 Task: Find accommodation in Taishan, China, from 5th to 11th July for 2 guests, with a price range of ₹8000 to ₹16000, and select 'Entire place' with 'Self check-in' option.
Action: Mouse moved to (452, 88)
Screenshot: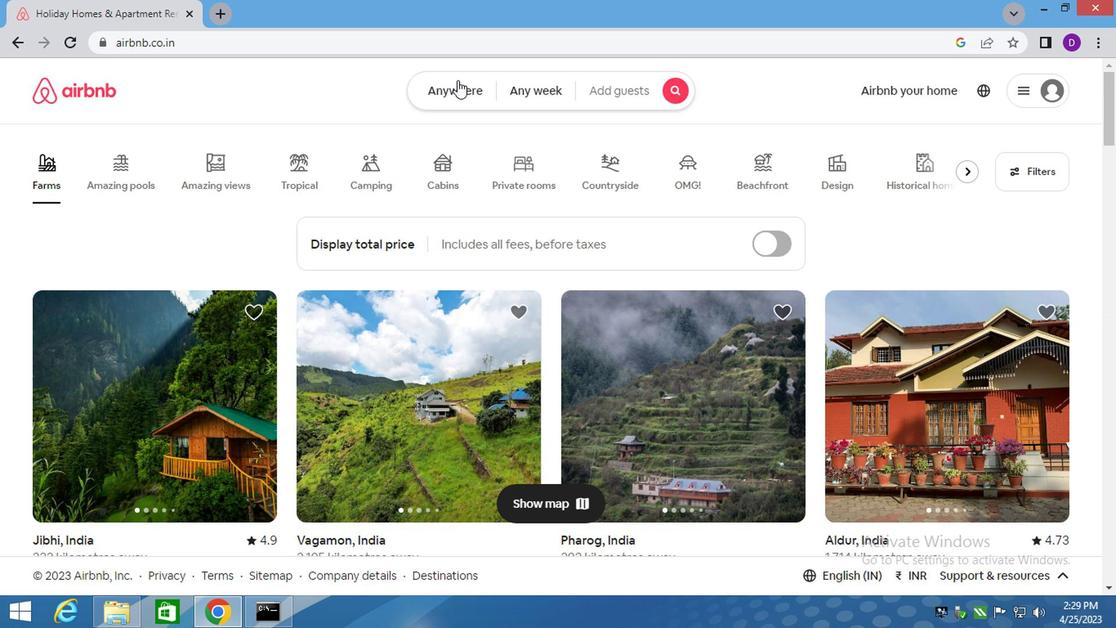 
Action: Mouse pressed left at (452, 88)
Screenshot: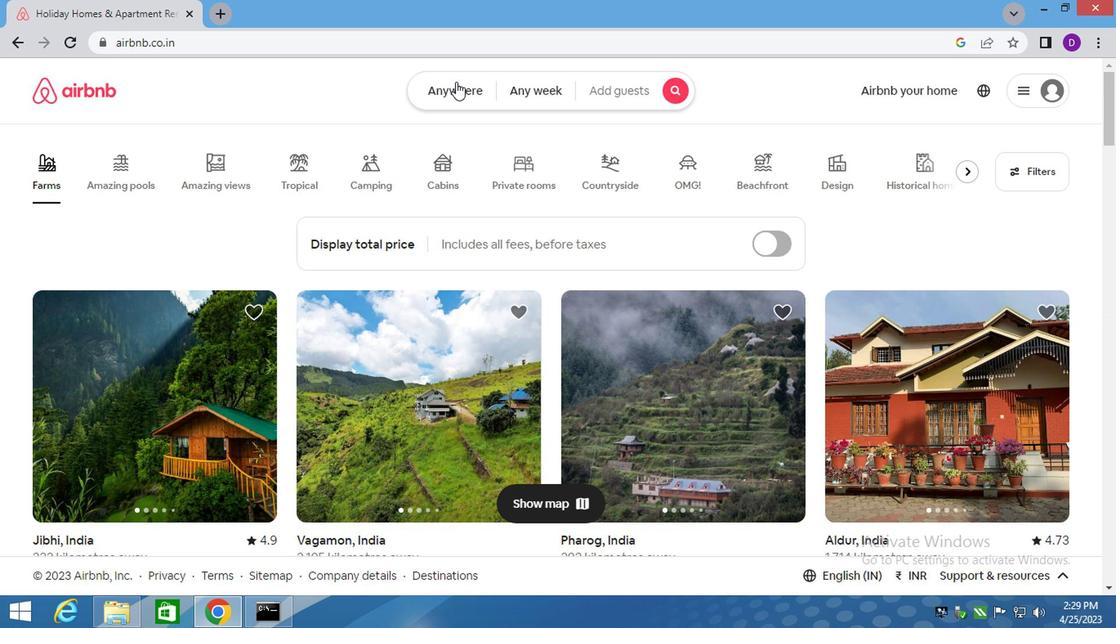 
Action: Mouse moved to (288, 156)
Screenshot: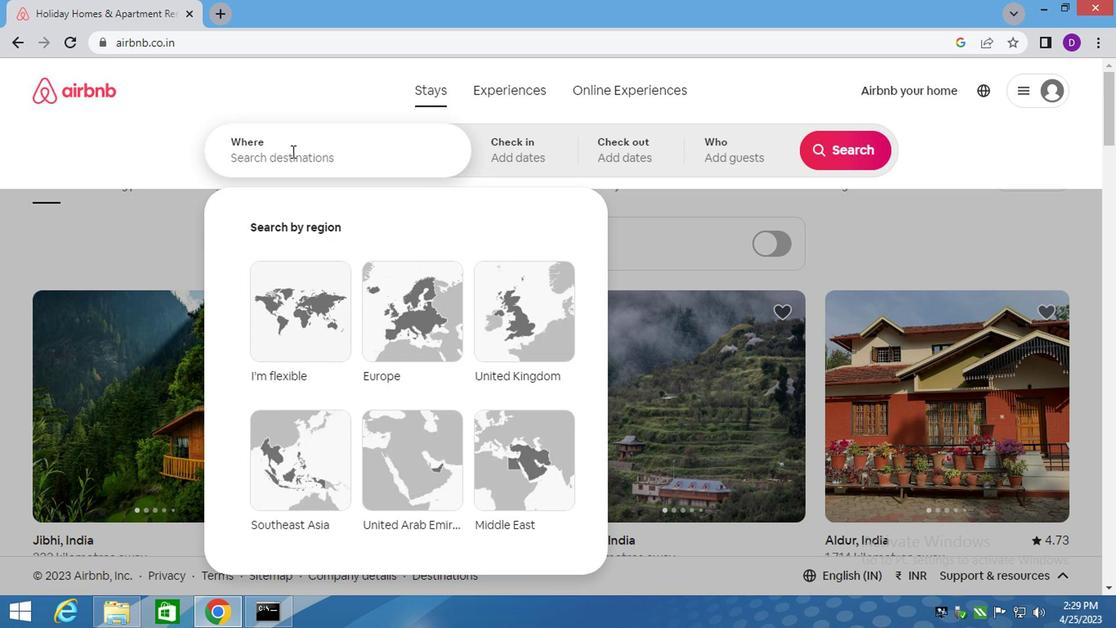 
Action: Mouse pressed left at (288, 156)
Screenshot: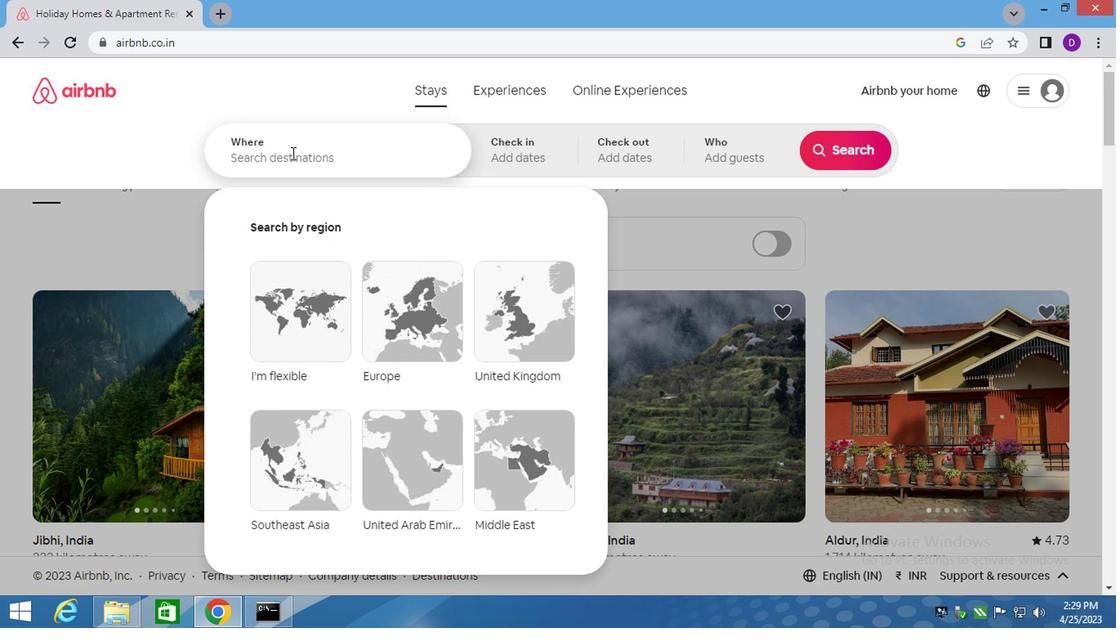 
Action: Mouse moved to (288, 157)
Screenshot: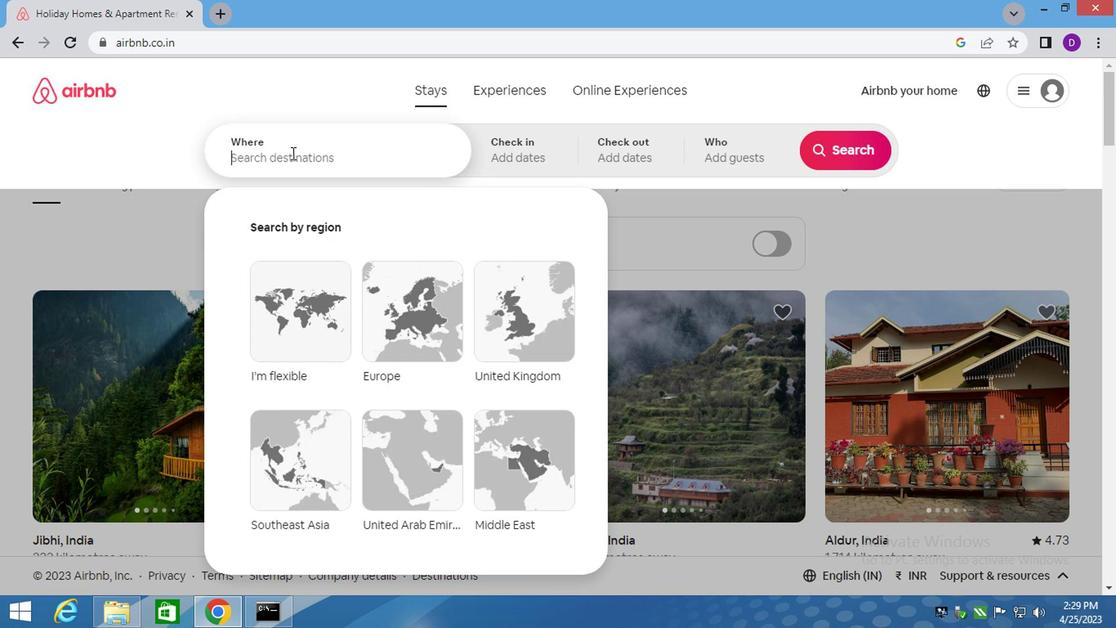 
Action: Key pressed <Key.shift>TAISHAN,<Key.space><Key.shift>CHINA<Key.enter>
Screenshot: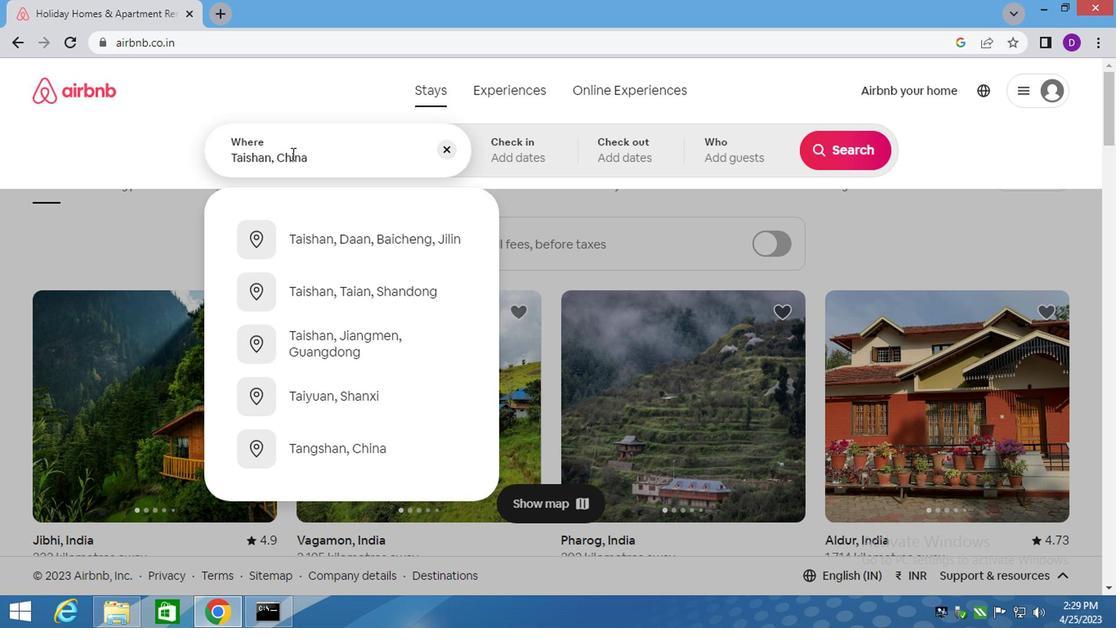 
Action: Mouse moved to (827, 283)
Screenshot: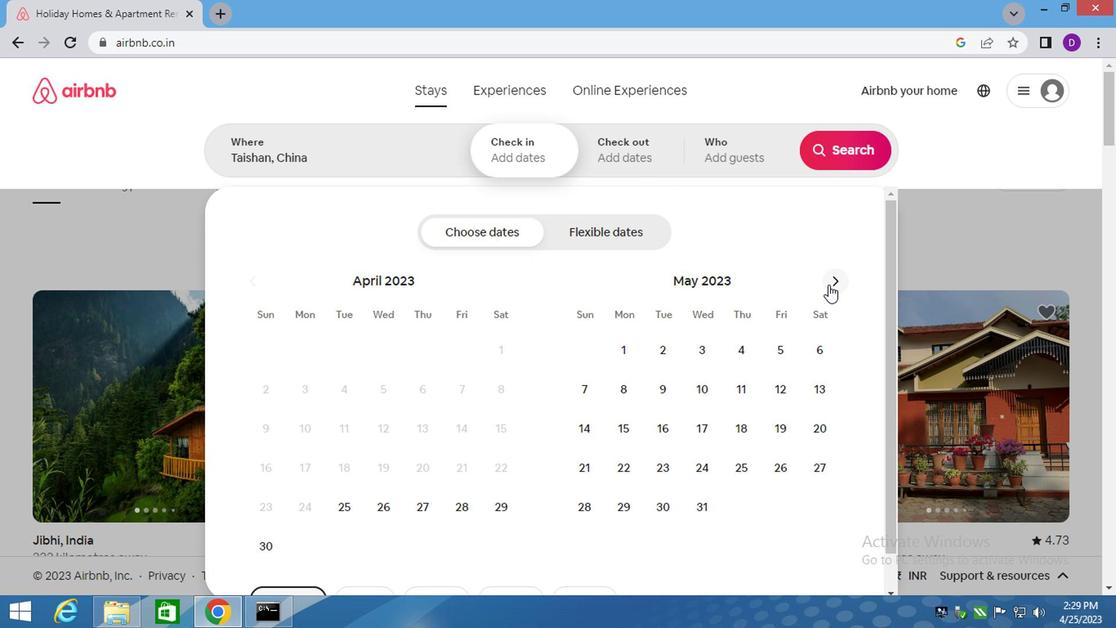 
Action: Mouse pressed left at (827, 283)
Screenshot: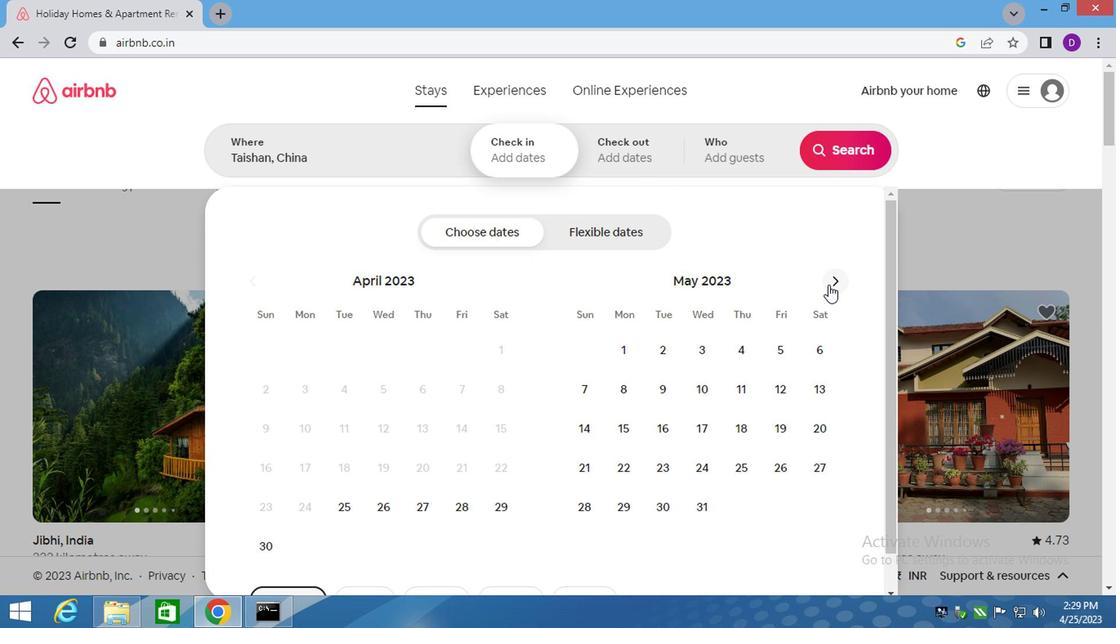 
Action: Mouse pressed left at (827, 283)
Screenshot: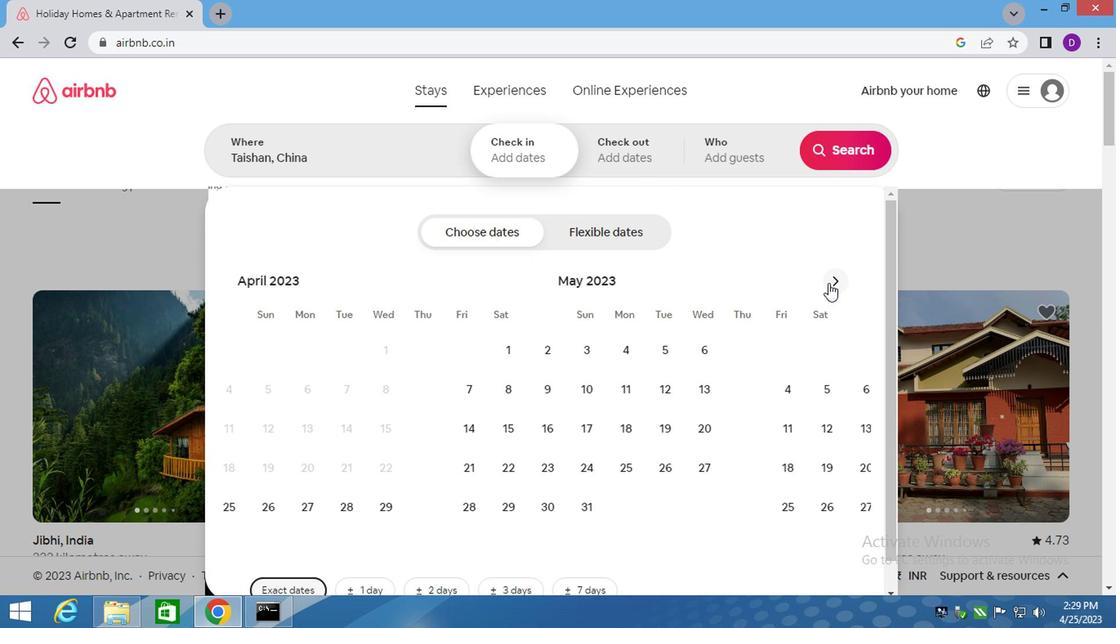 
Action: Mouse moved to (693, 386)
Screenshot: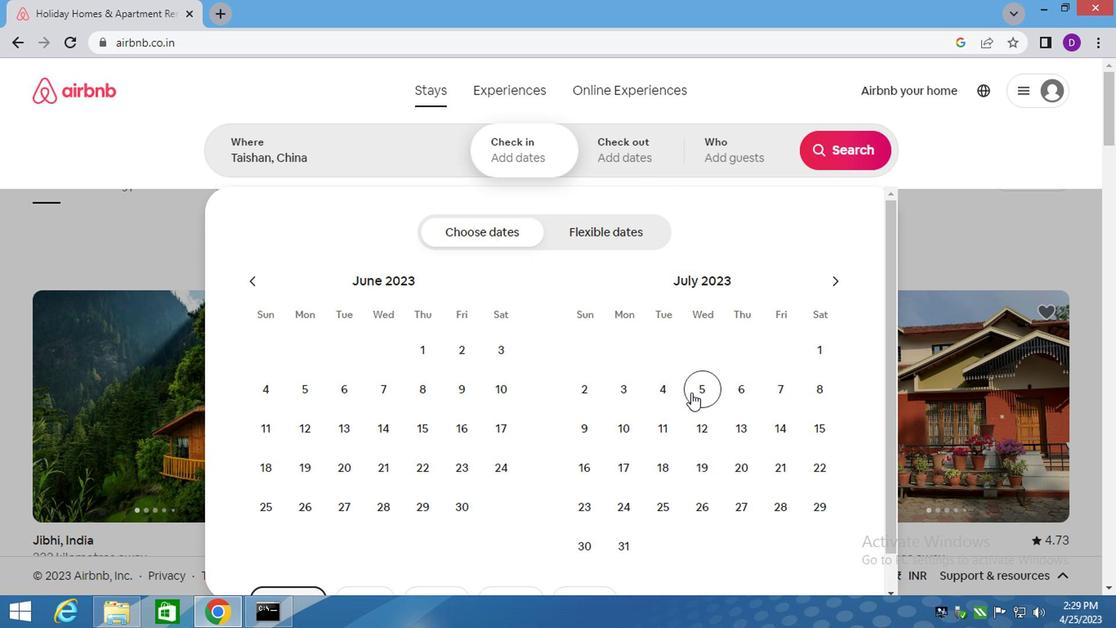 
Action: Mouse pressed left at (693, 386)
Screenshot: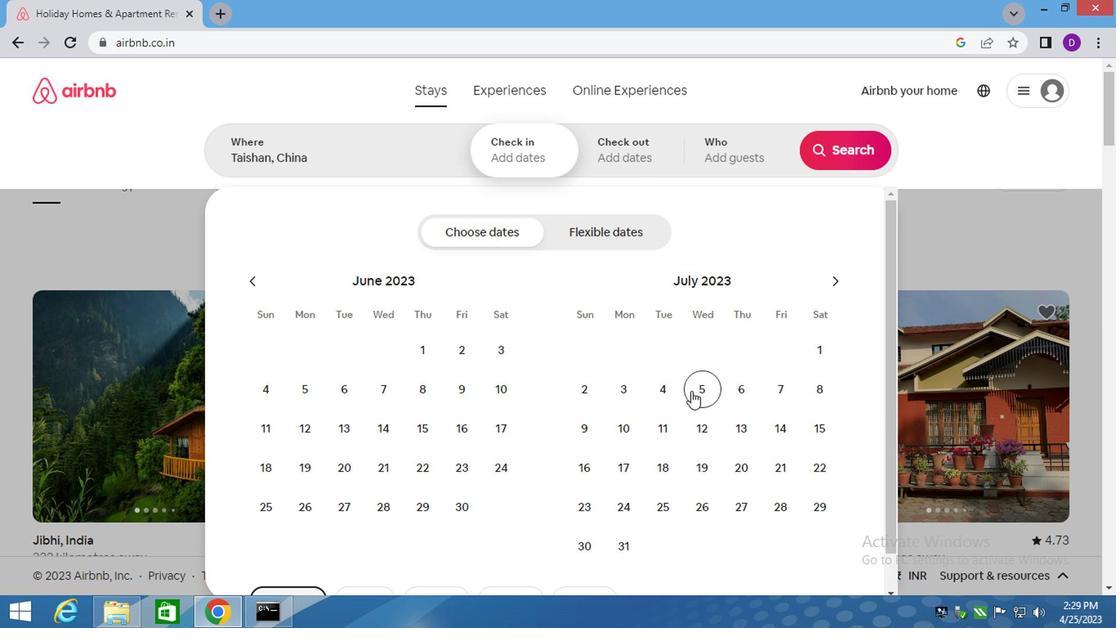 
Action: Mouse moved to (671, 416)
Screenshot: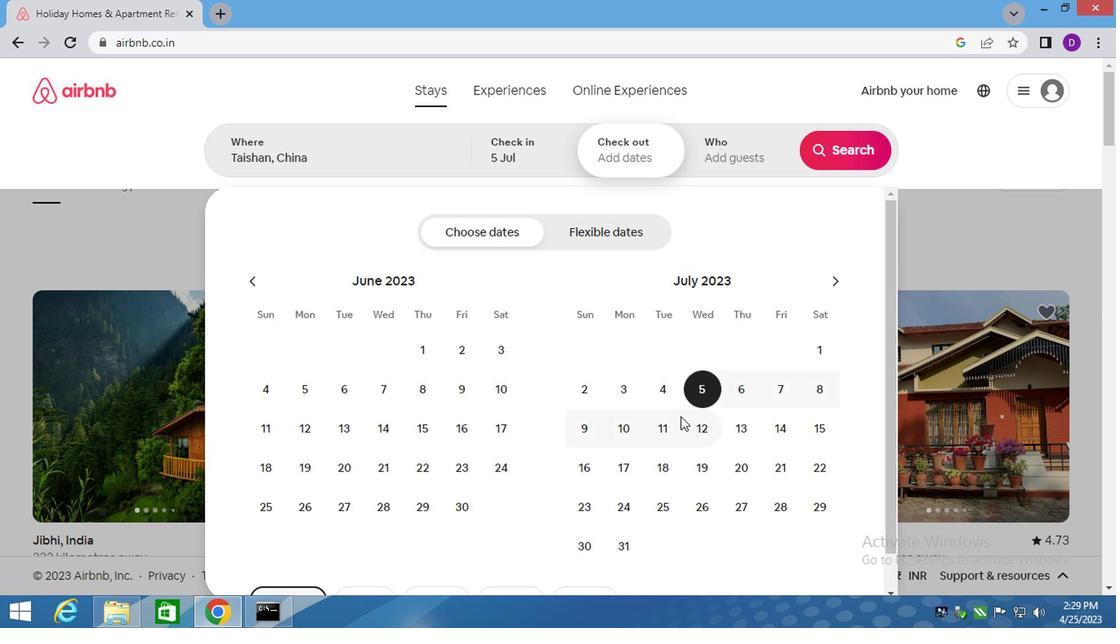 
Action: Mouse pressed left at (671, 416)
Screenshot: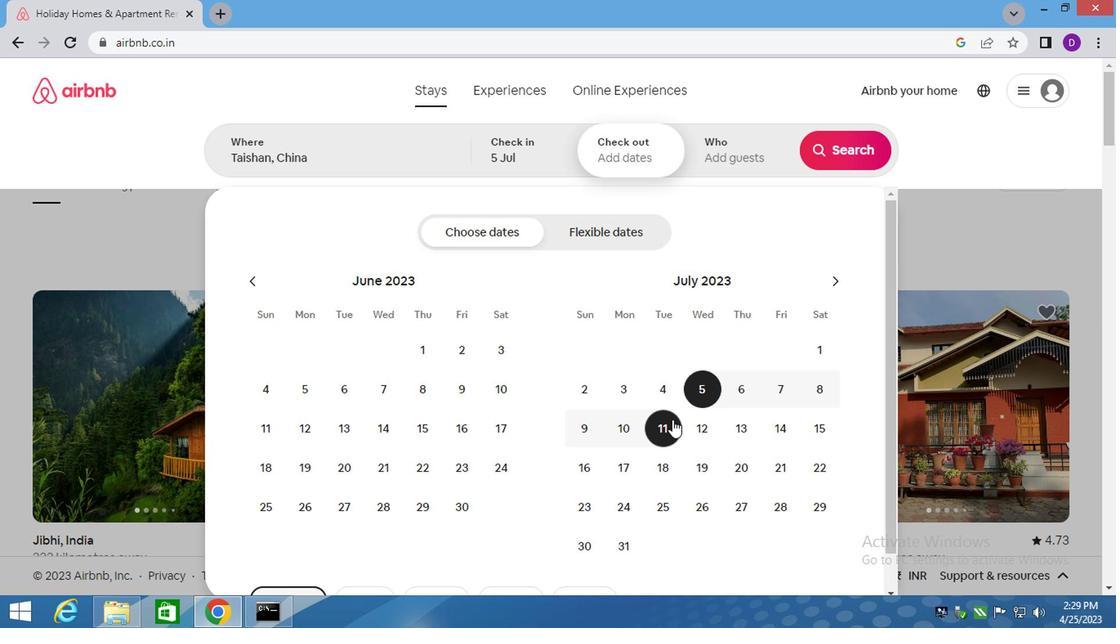 
Action: Mouse moved to (723, 161)
Screenshot: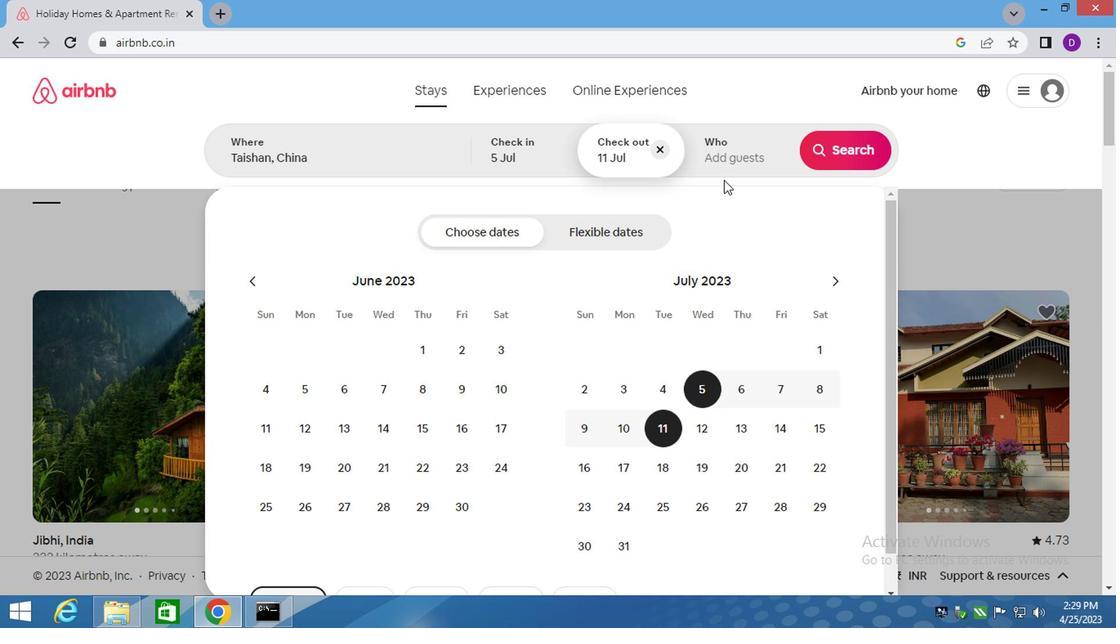 
Action: Mouse pressed left at (723, 161)
Screenshot: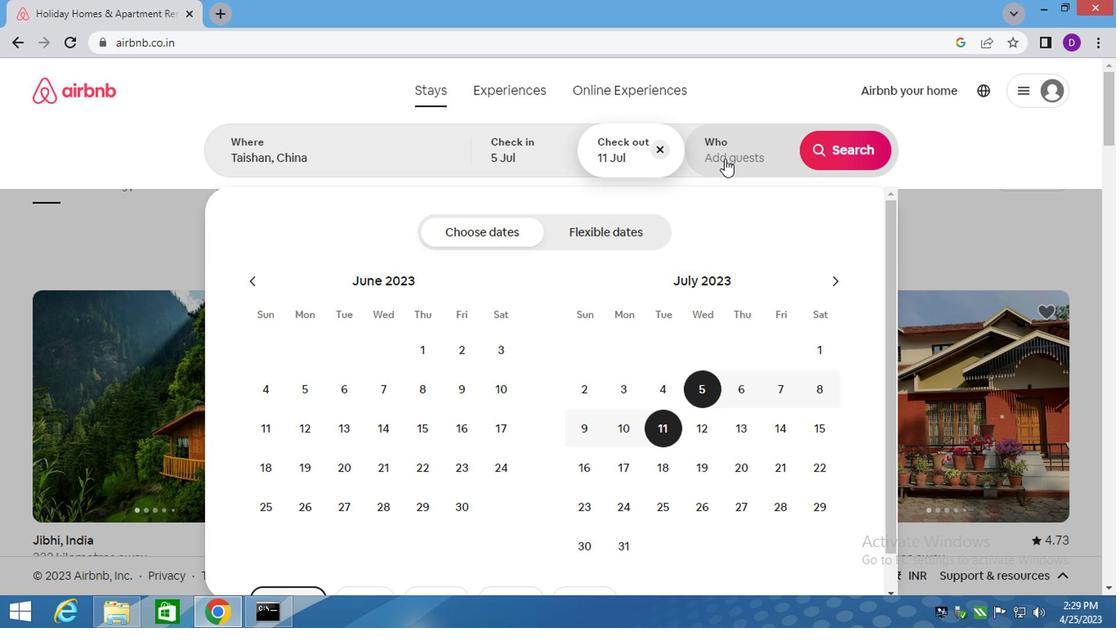 
Action: Mouse moved to (847, 245)
Screenshot: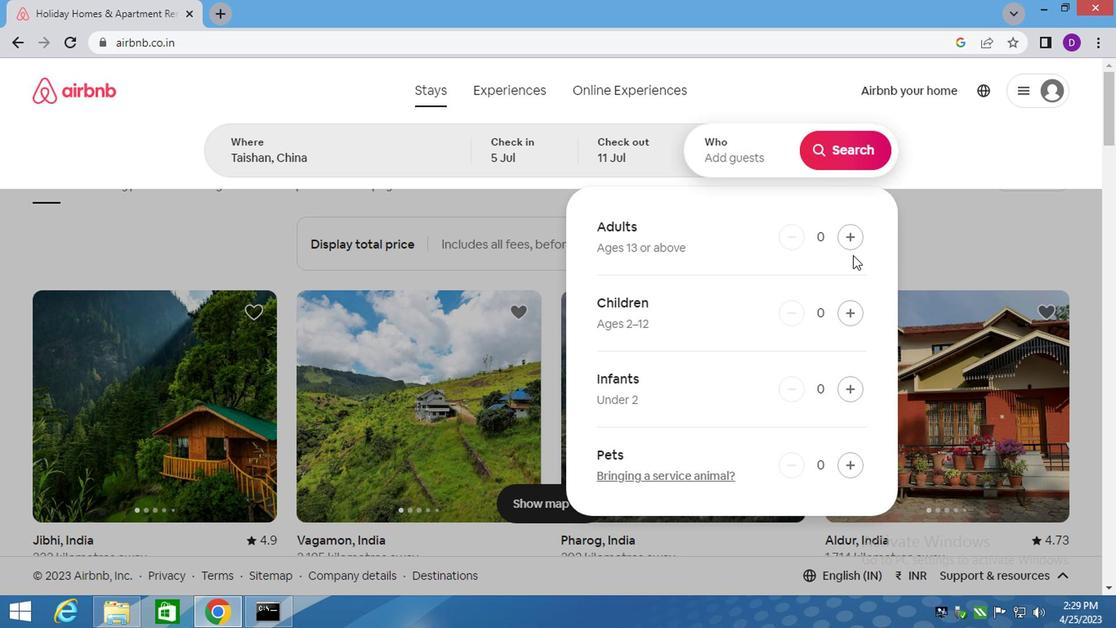 
Action: Mouse pressed left at (847, 245)
Screenshot: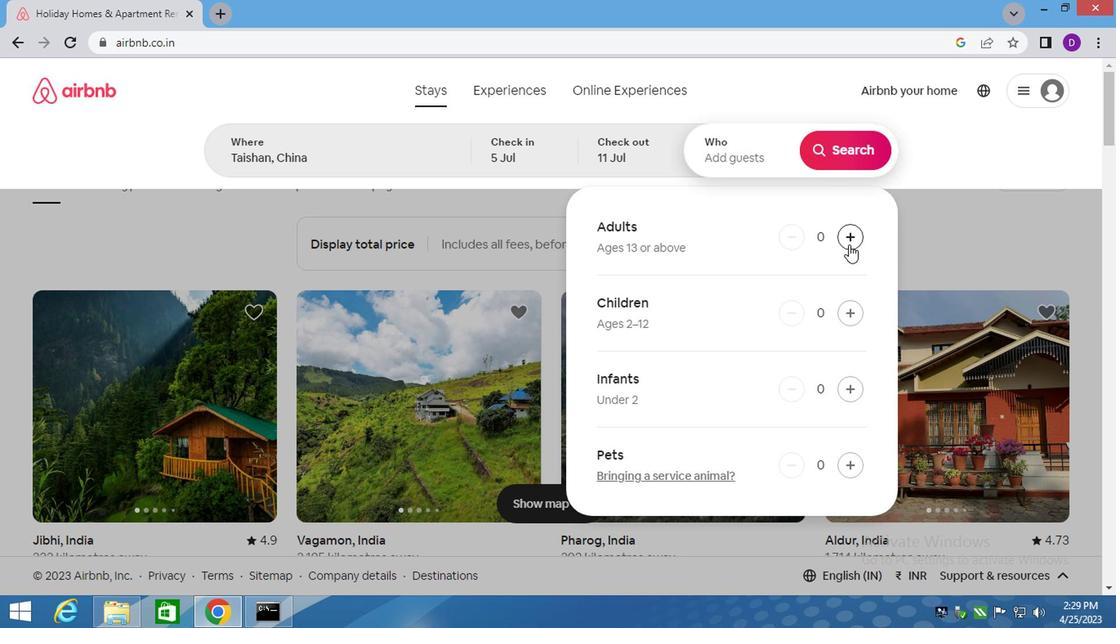 
Action: Mouse pressed left at (847, 245)
Screenshot: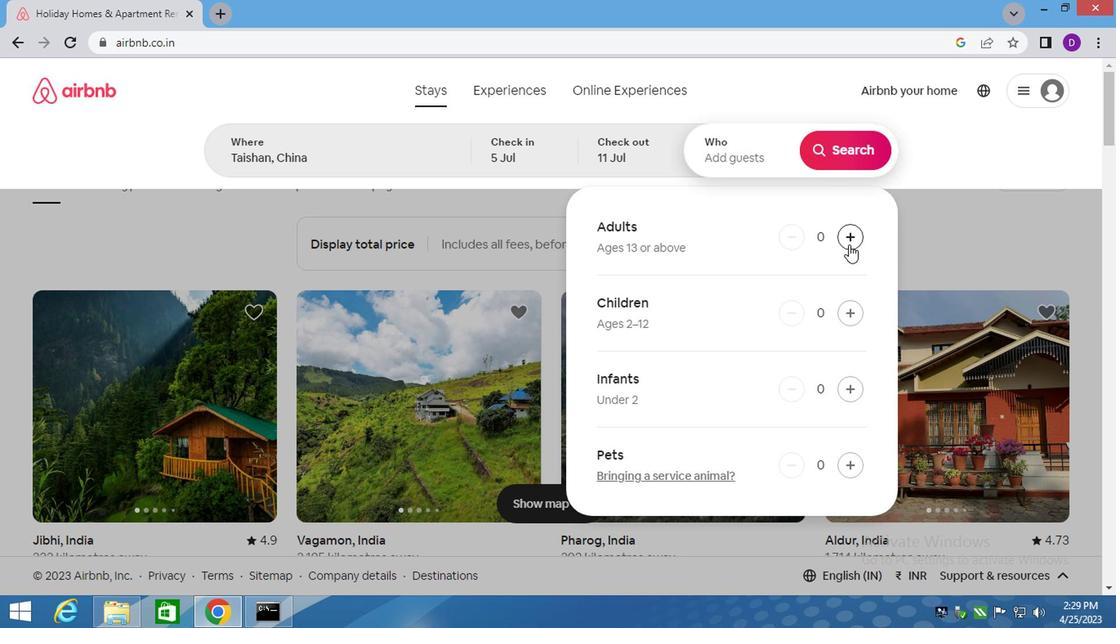 
Action: Mouse moved to (847, 161)
Screenshot: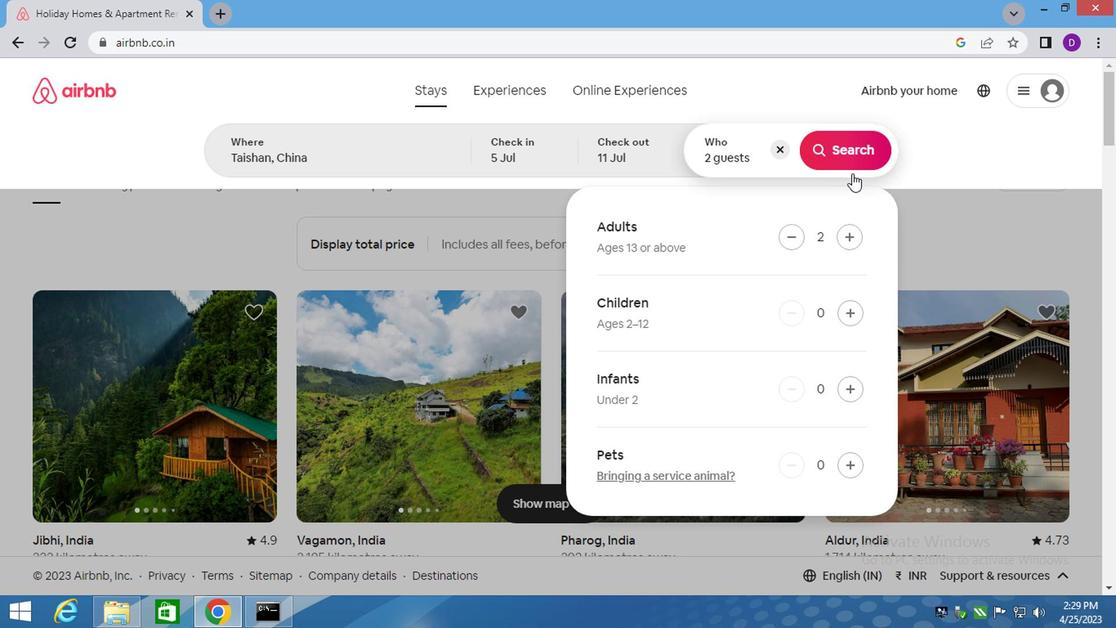 
Action: Mouse pressed left at (847, 161)
Screenshot: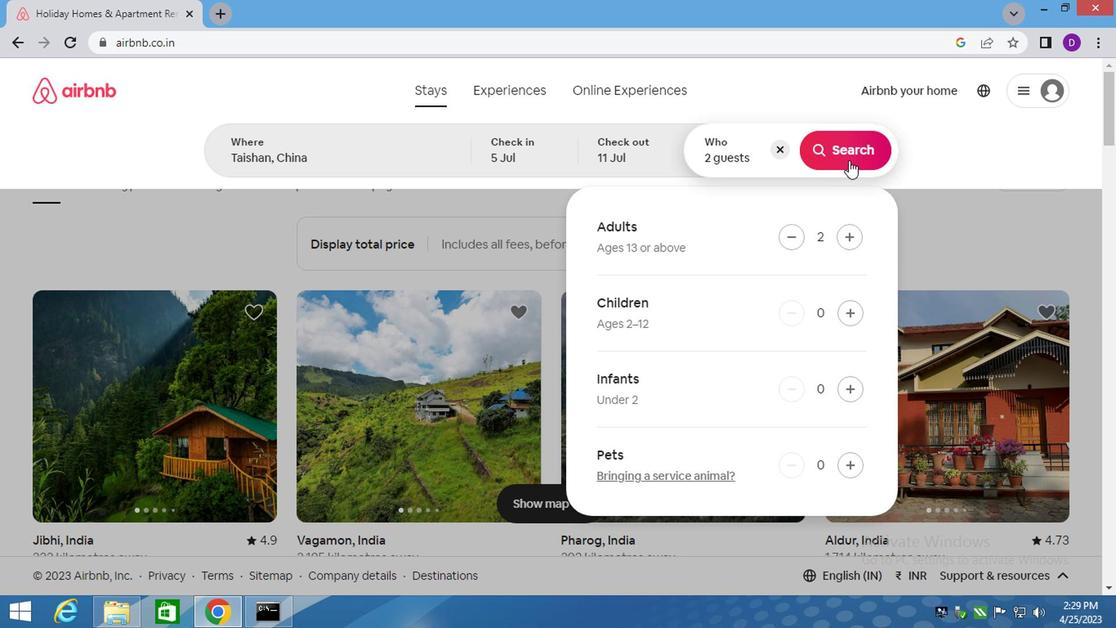 
Action: Mouse moved to (1046, 146)
Screenshot: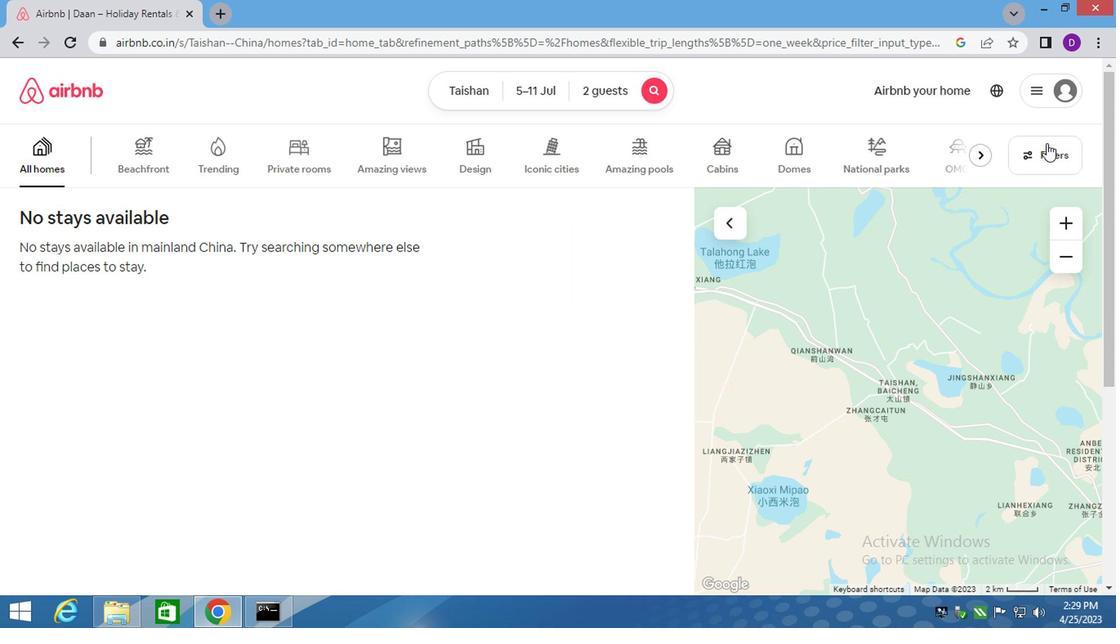 
Action: Mouse pressed left at (1046, 146)
Screenshot: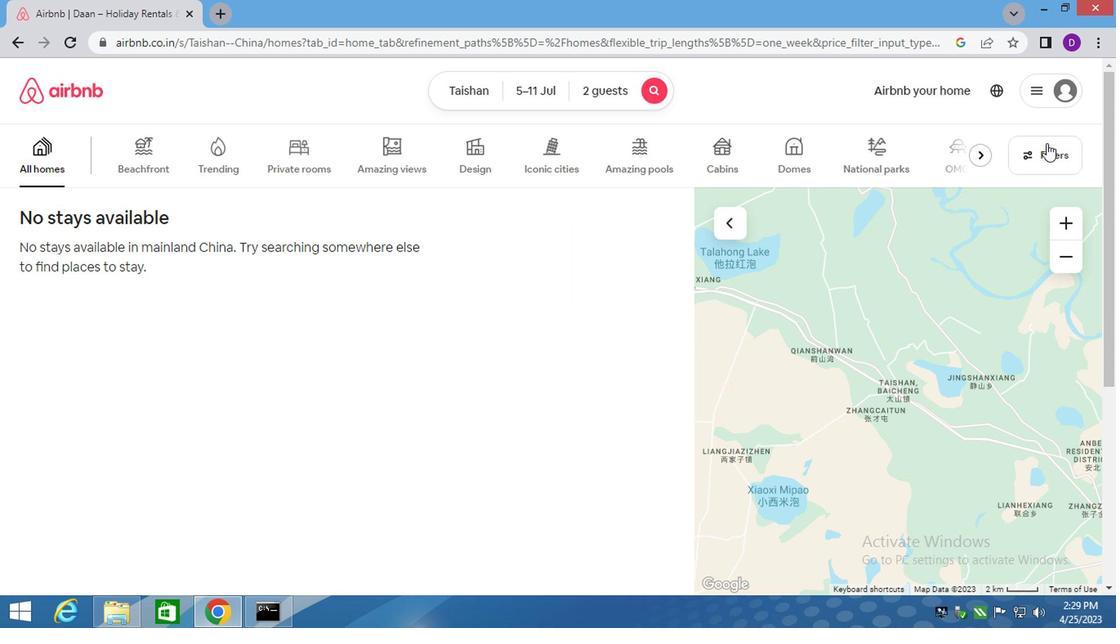
Action: Mouse moved to (349, 257)
Screenshot: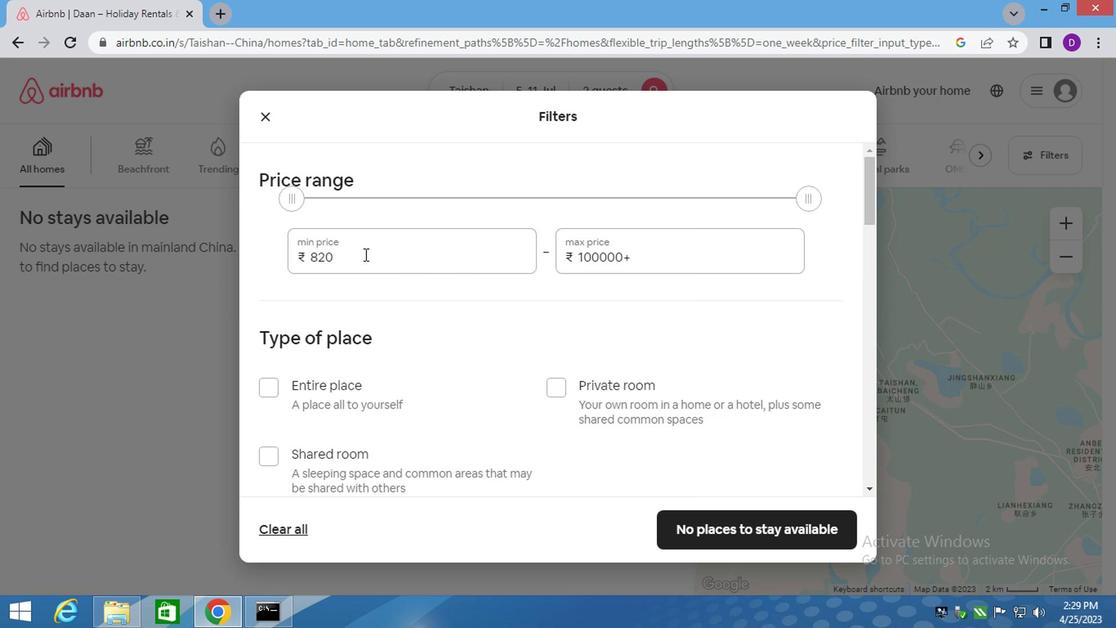 
Action: Mouse pressed left at (349, 257)
Screenshot: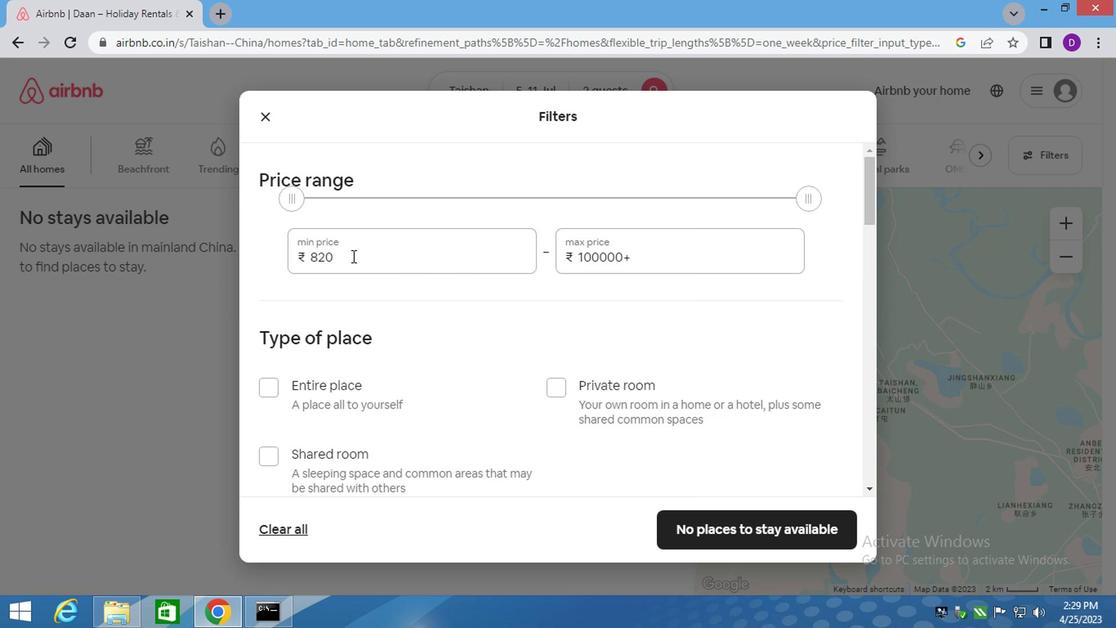 
Action: Mouse pressed left at (349, 257)
Screenshot: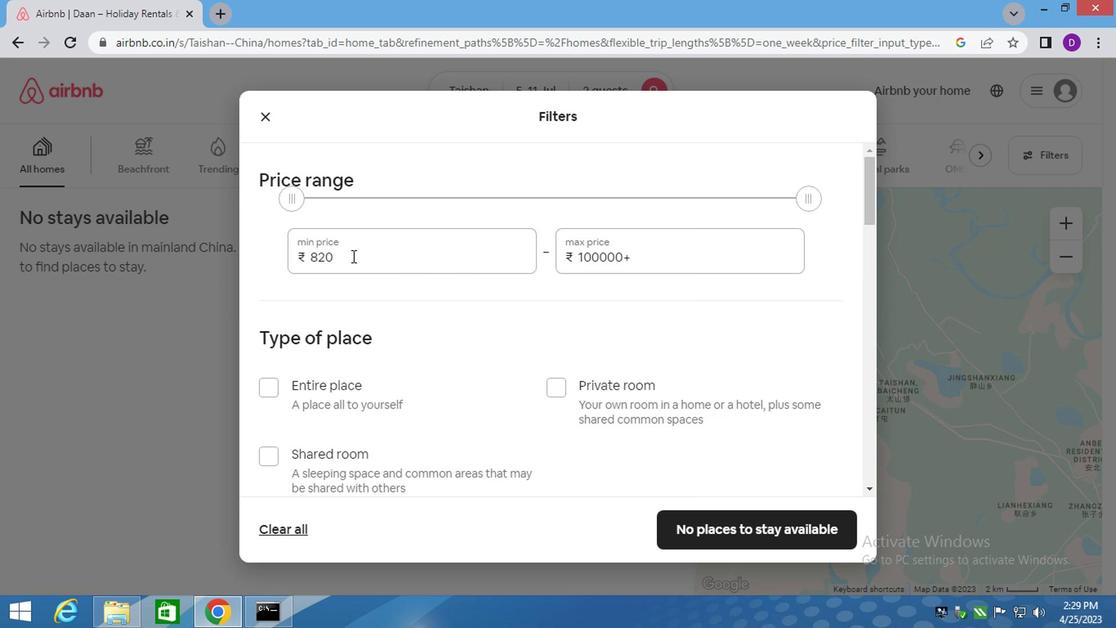 
Action: Key pressed 8000<Key.tab>16000
Screenshot: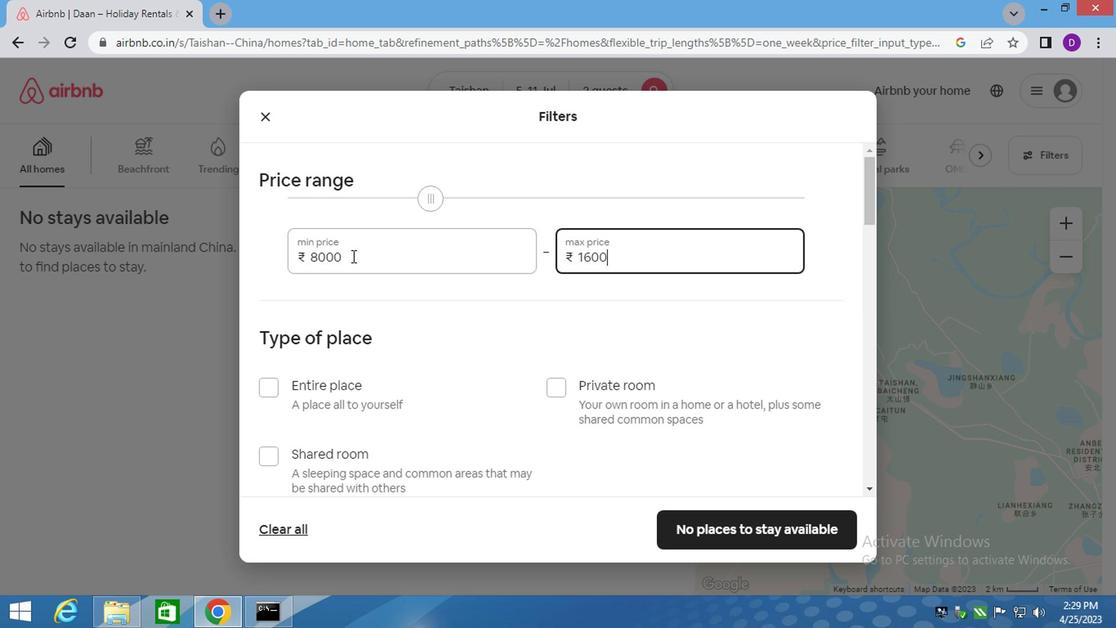 
Action: Mouse moved to (268, 384)
Screenshot: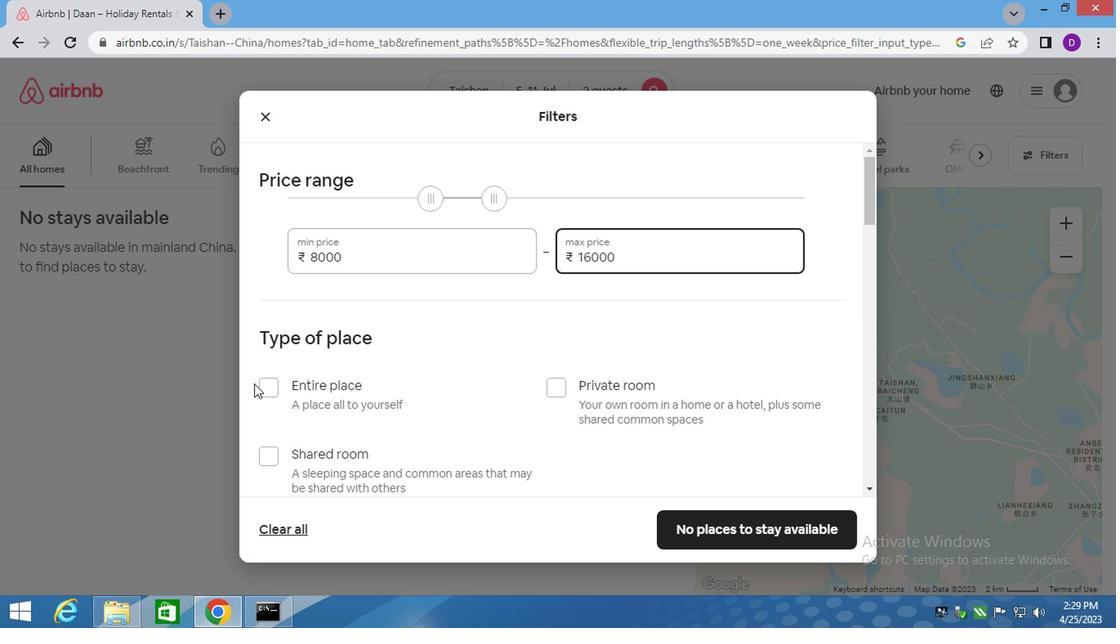 
Action: Mouse pressed left at (268, 384)
Screenshot: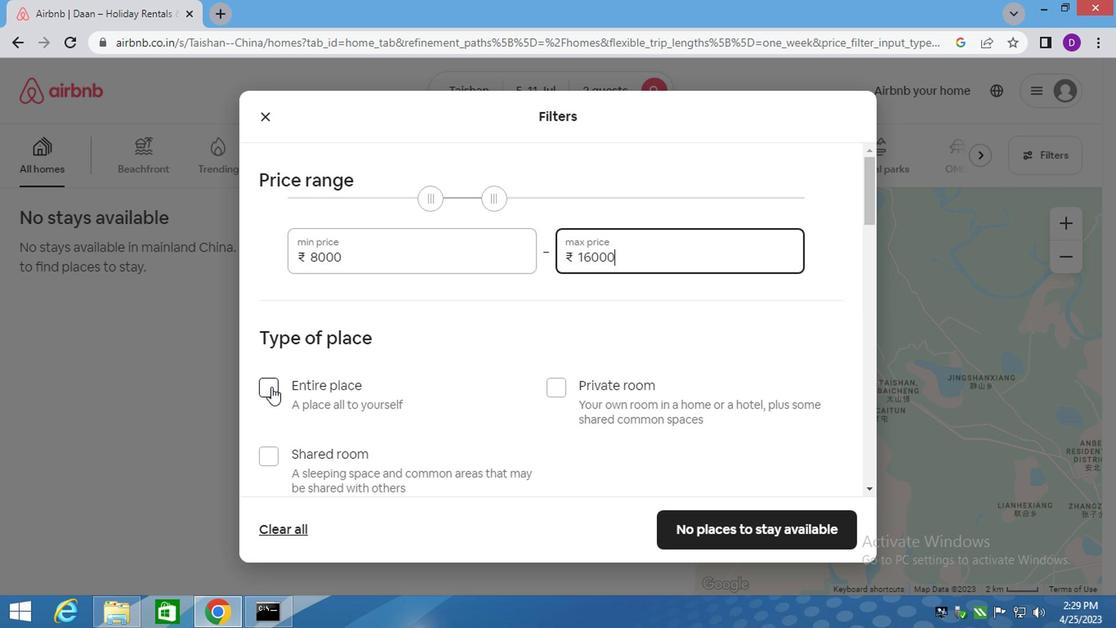 
Action: Mouse moved to (419, 446)
Screenshot: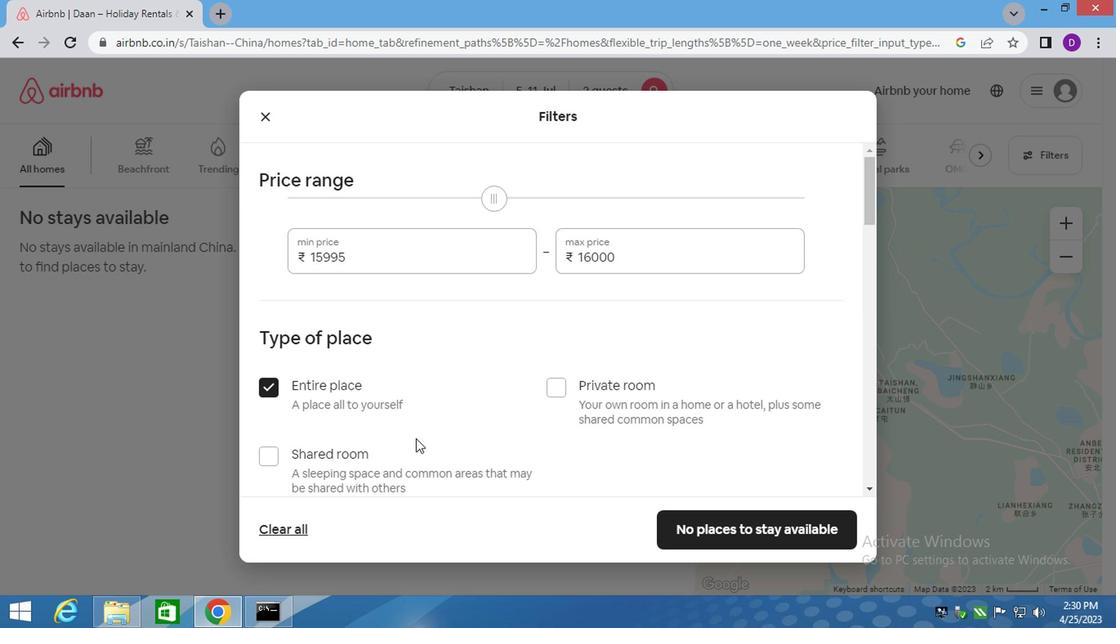
Action: Mouse scrolled (419, 446) with delta (0, 0)
Screenshot: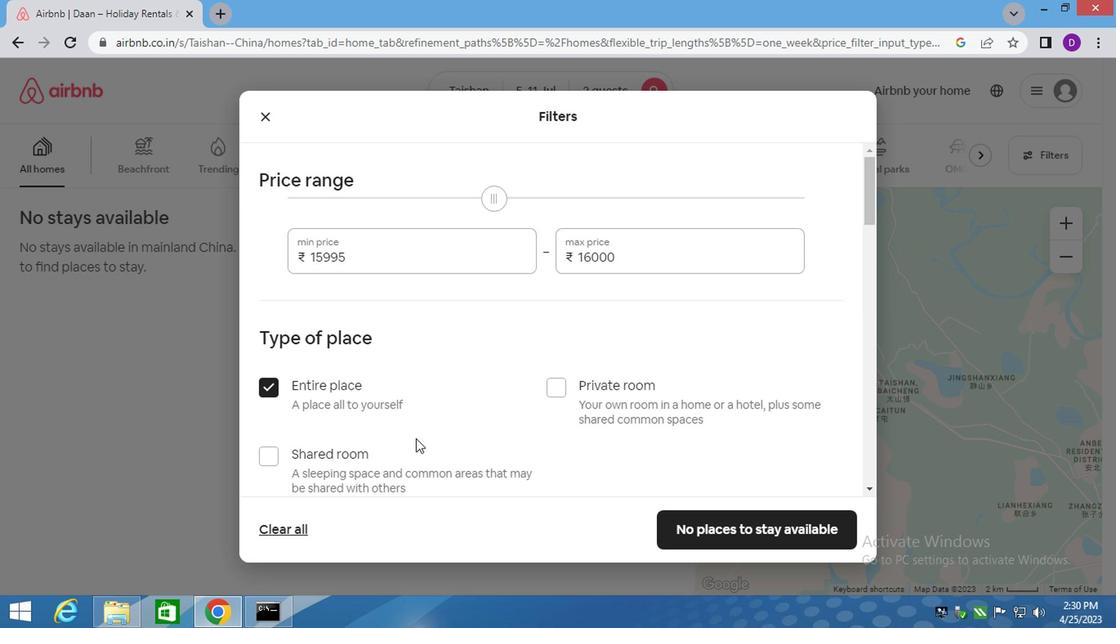 
Action: Mouse moved to (420, 452)
Screenshot: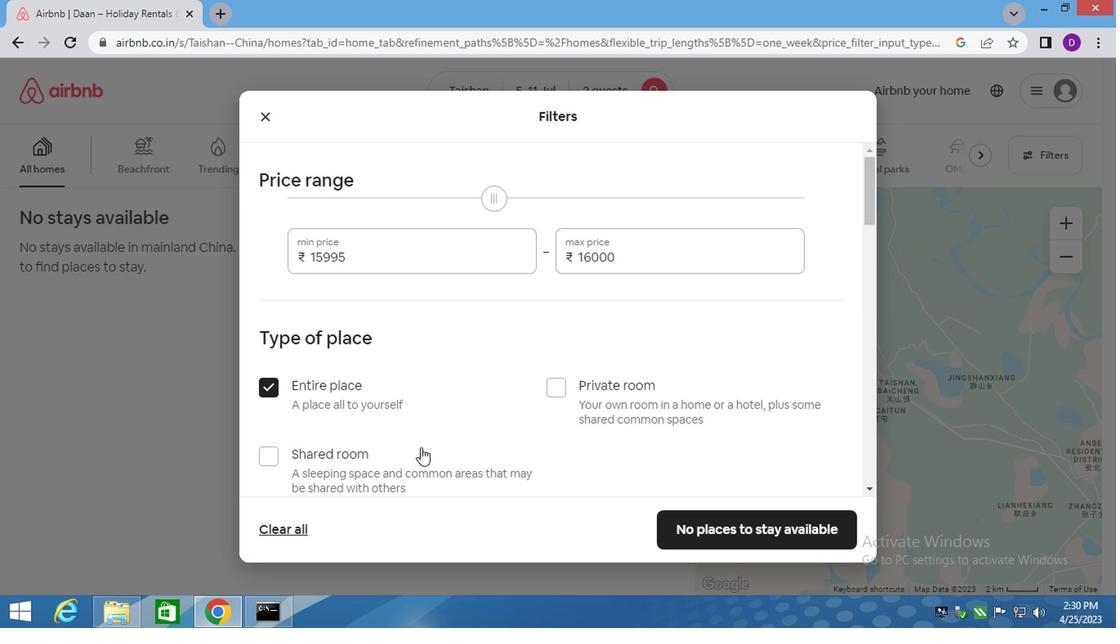 
Action: Mouse scrolled (420, 451) with delta (0, -1)
Screenshot: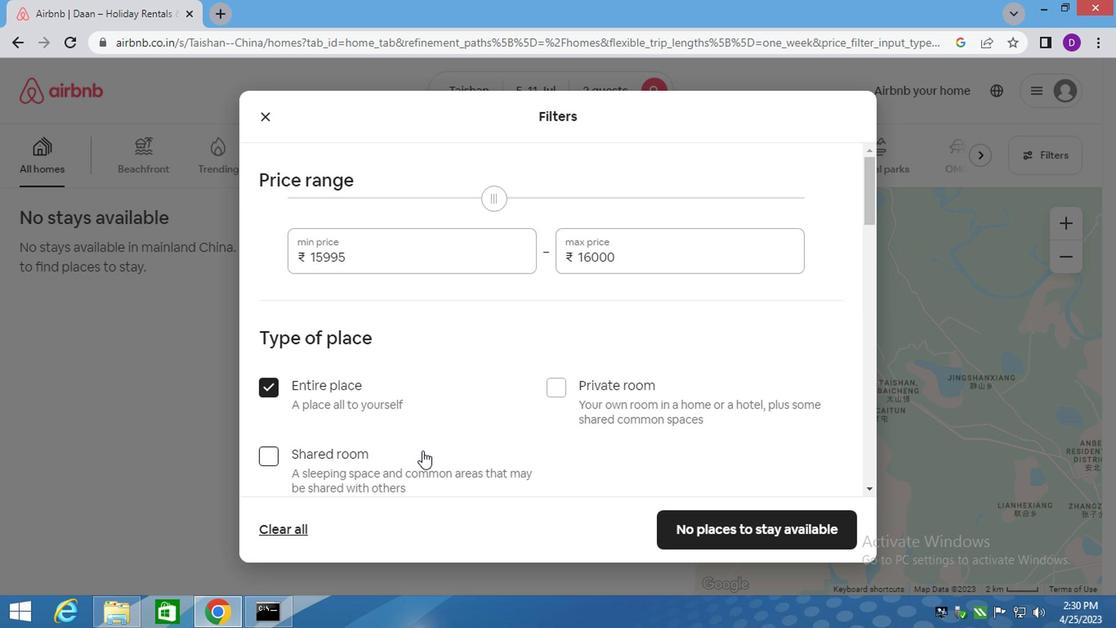 
Action: Mouse moved to (420, 453)
Screenshot: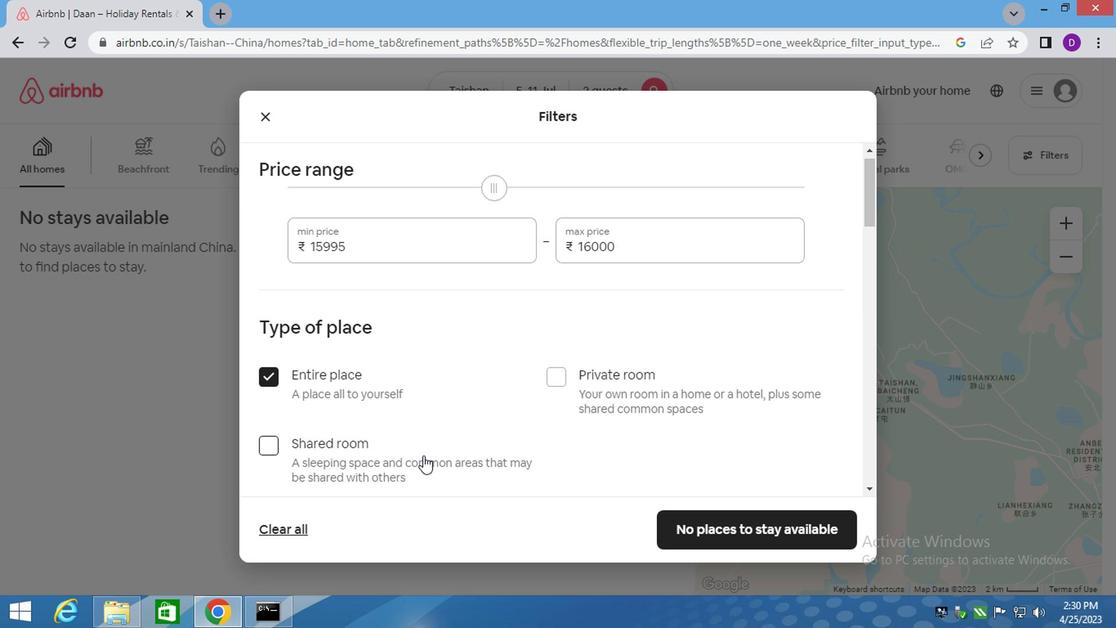 
Action: Mouse scrolled (420, 452) with delta (0, 0)
Screenshot: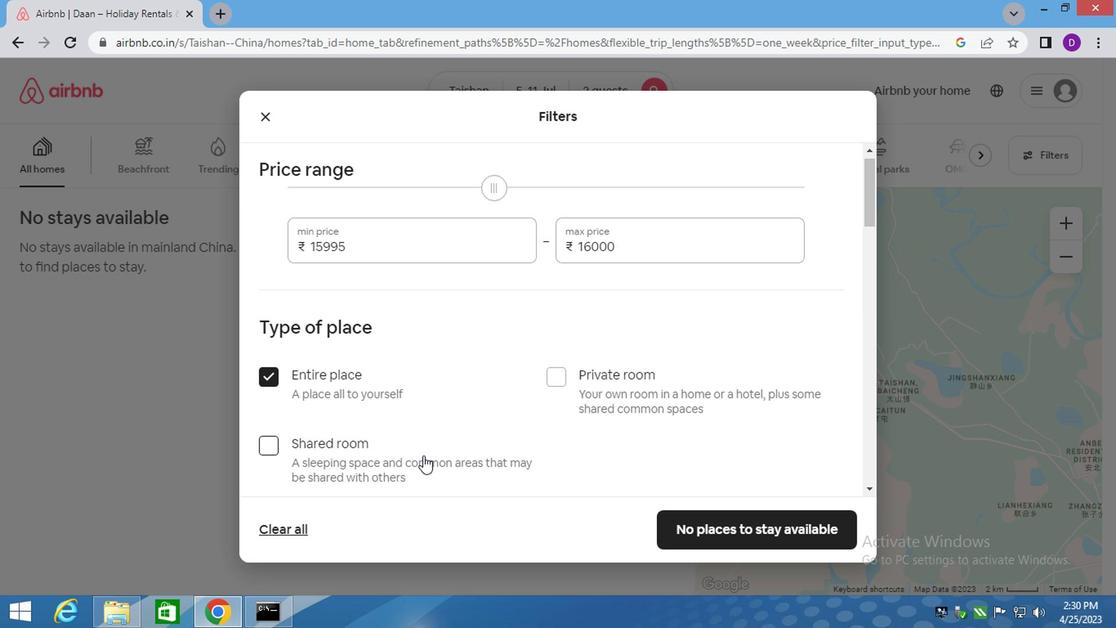 
Action: Mouse moved to (422, 444)
Screenshot: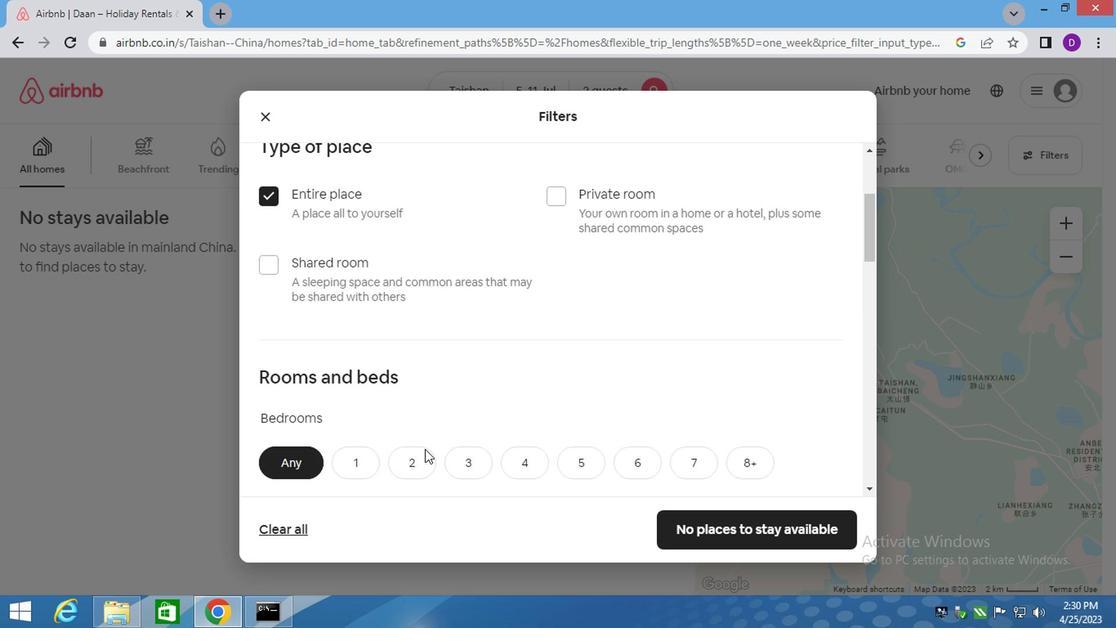 
Action: Mouse scrolled (422, 444) with delta (0, 0)
Screenshot: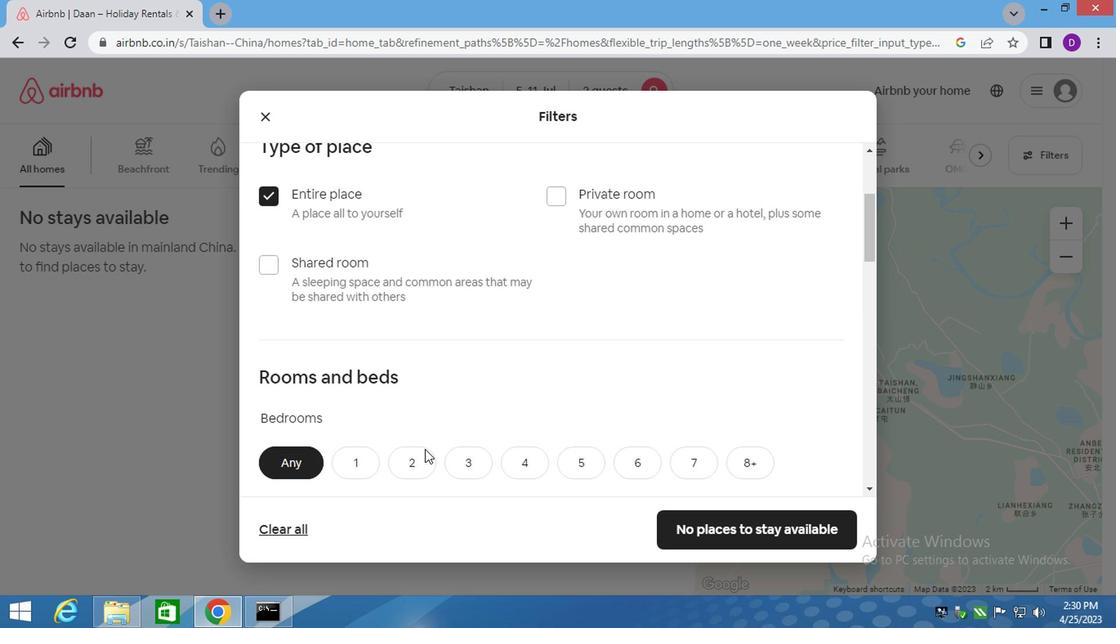 
Action: Mouse scrolled (422, 444) with delta (0, 0)
Screenshot: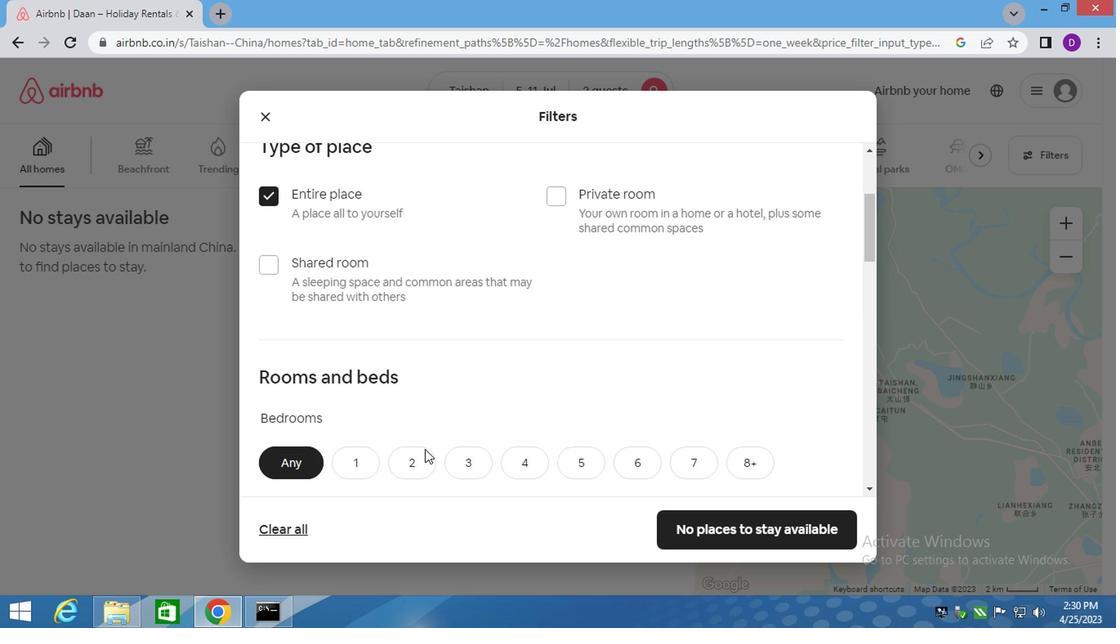 
Action: Mouse moved to (409, 251)
Screenshot: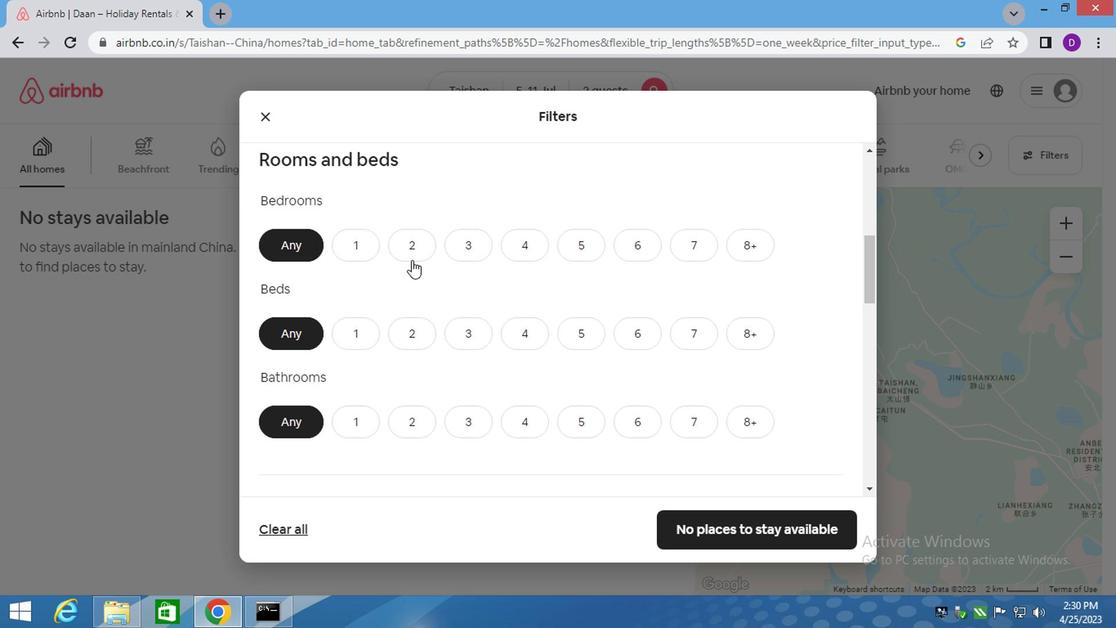 
Action: Mouse pressed left at (409, 251)
Screenshot: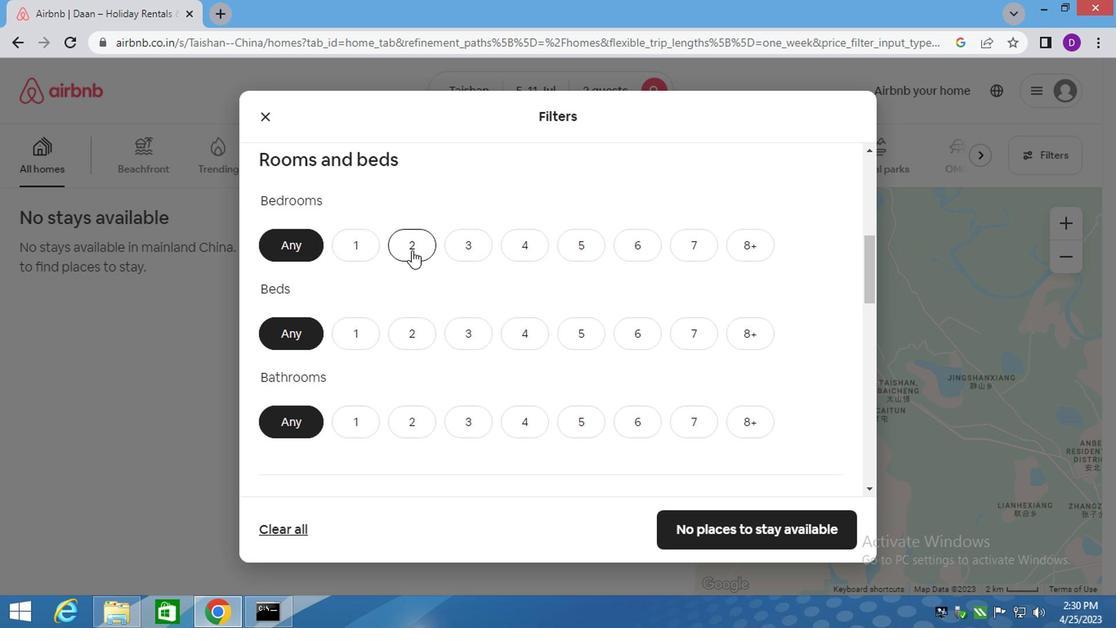 
Action: Mouse moved to (401, 318)
Screenshot: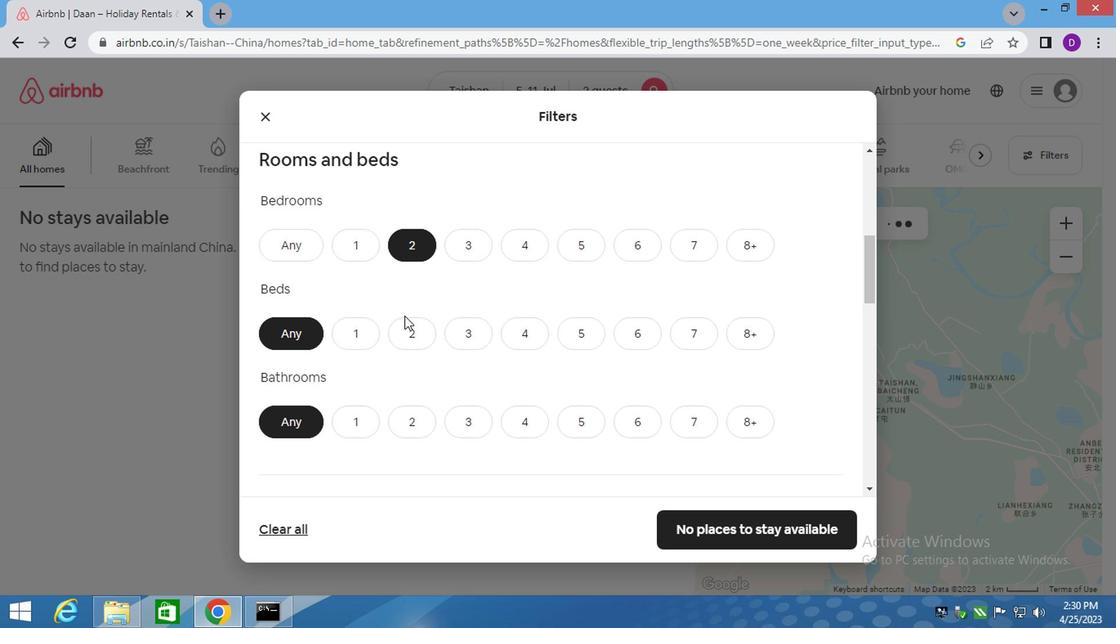 
Action: Mouse pressed left at (401, 318)
Screenshot: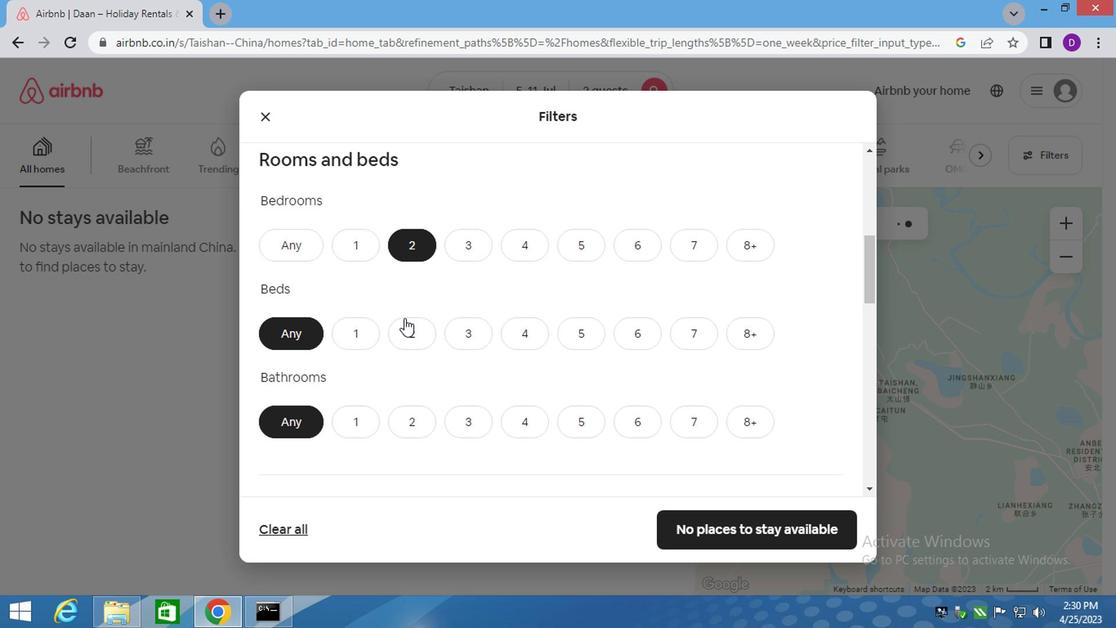 
Action: Mouse moved to (345, 427)
Screenshot: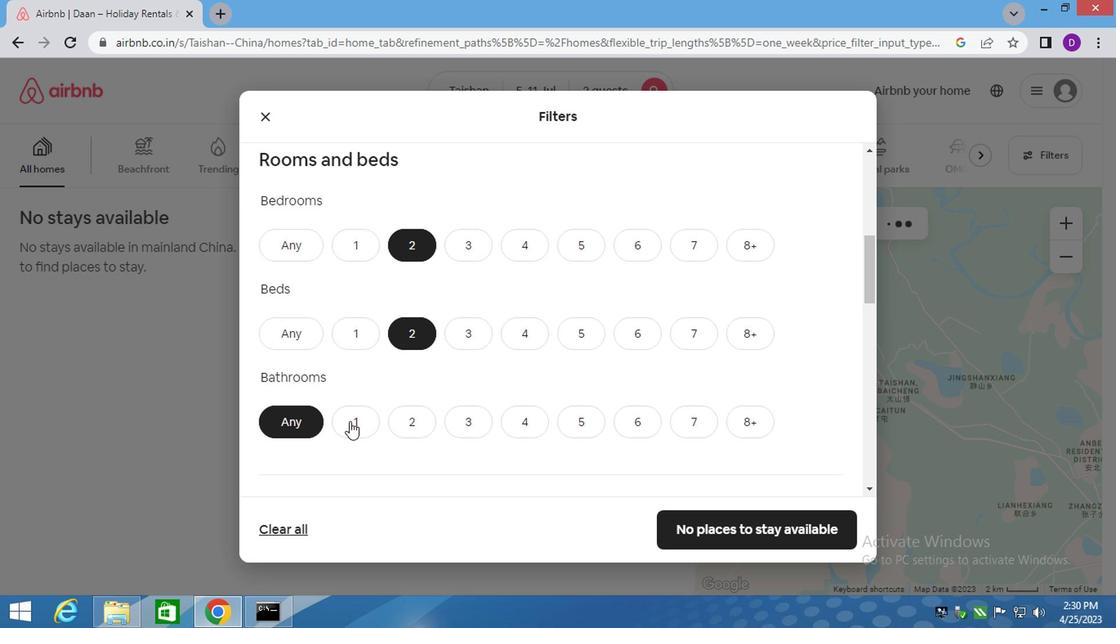 
Action: Mouse pressed left at (345, 427)
Screenshot: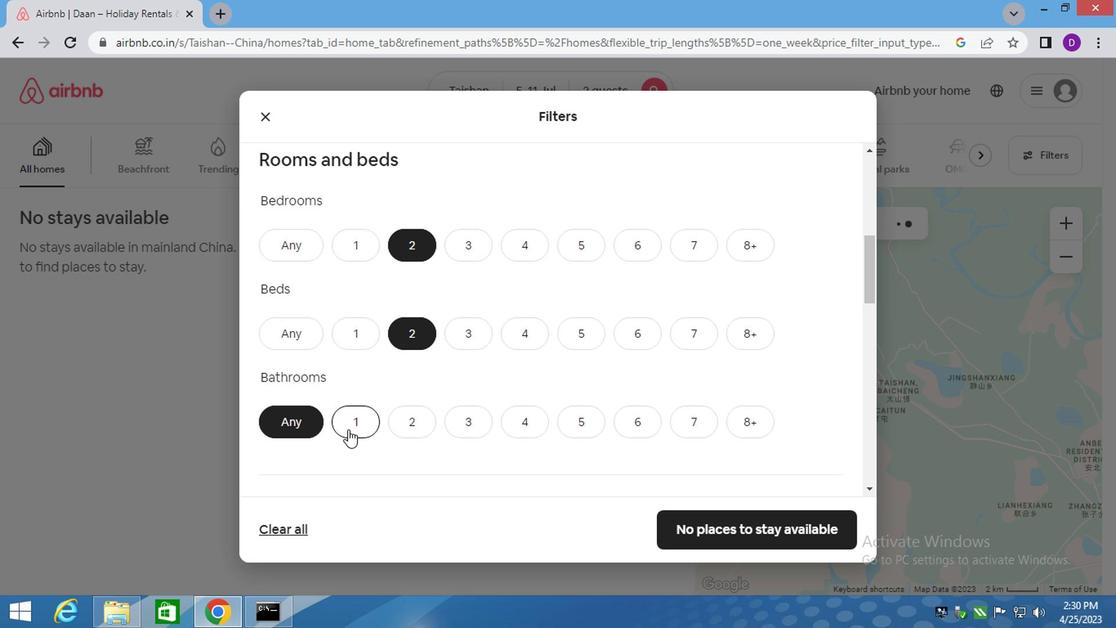 
Action: Mouse moved to (441, 442)
Screenshot: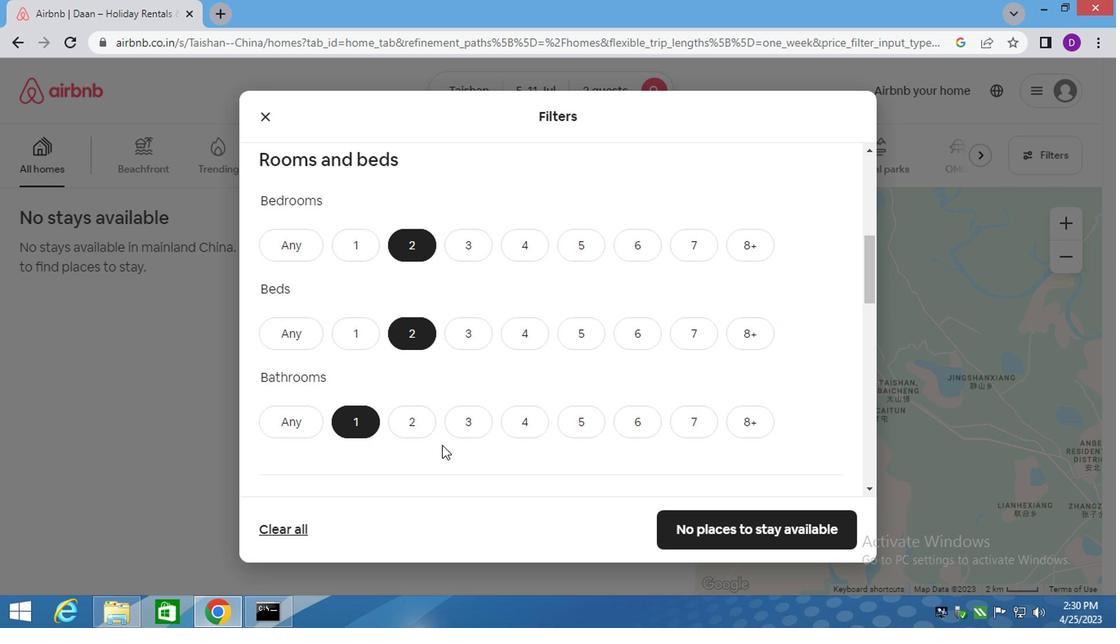 
Action: Mouse scrolled (441, 441) with delta (0, 0)
Screenshot: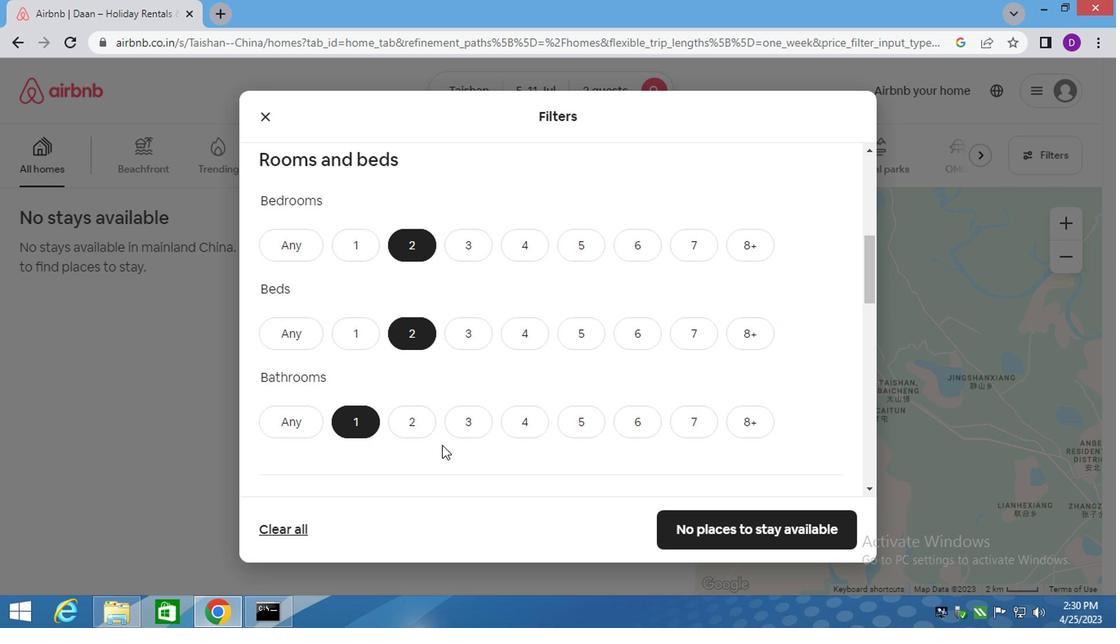 
Action: Mouse moved to (441, 444)
Screenshot: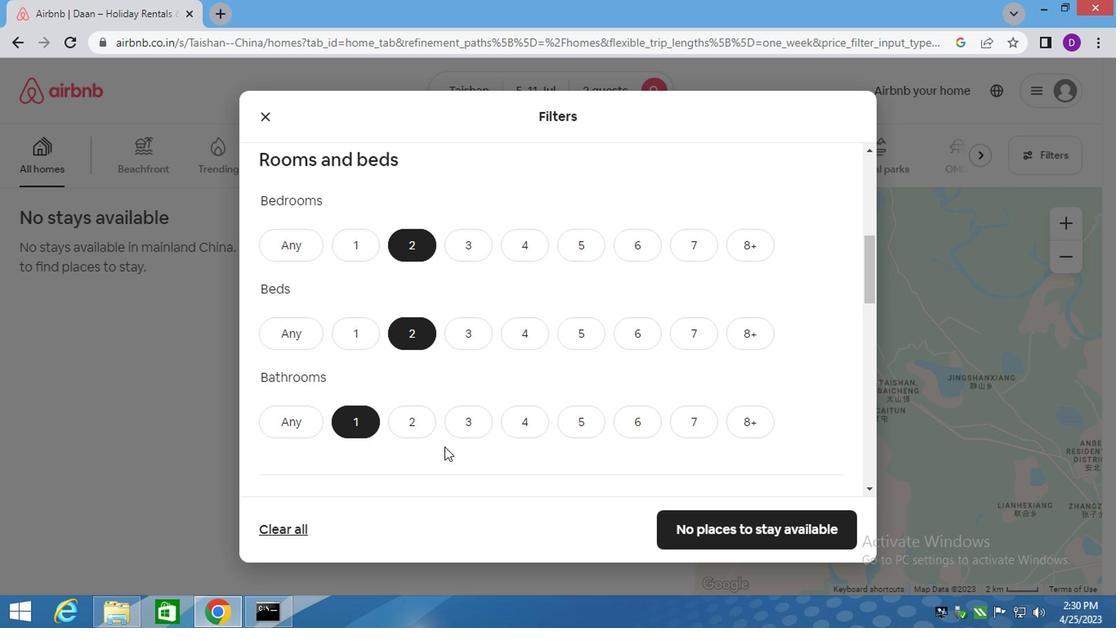 
Action: Mouse scrolled (441, 443) with delta (0, -1)
Screenshot: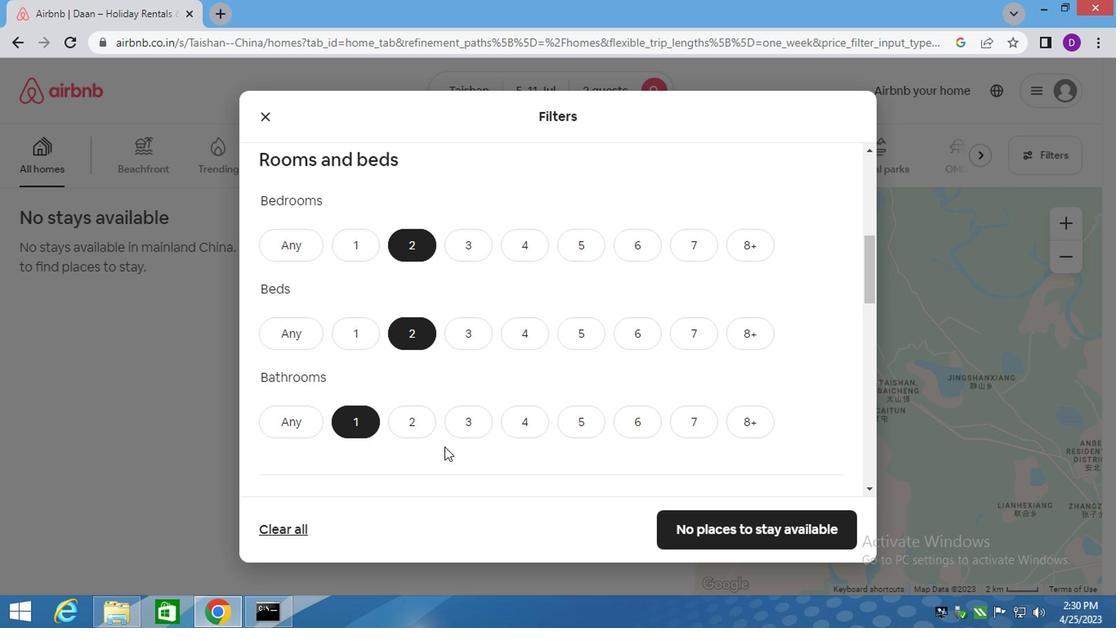 
Action: Mouse moved to (415, 435)
Screenshot: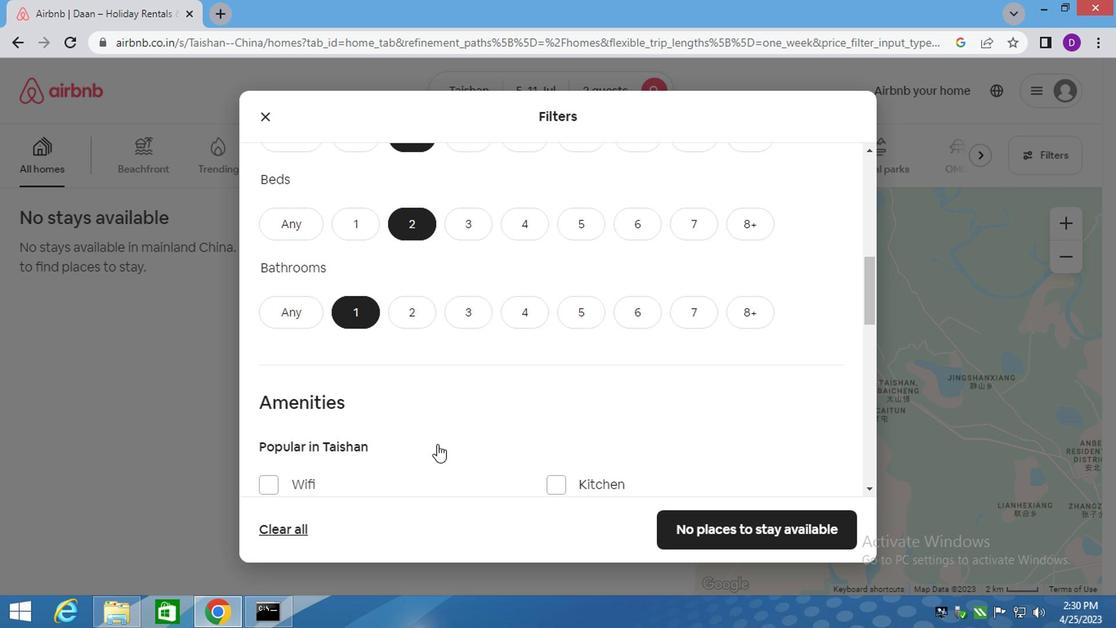 
Action: Mouse scrolled (415, 434) with delta (0, -1)
Screenshot: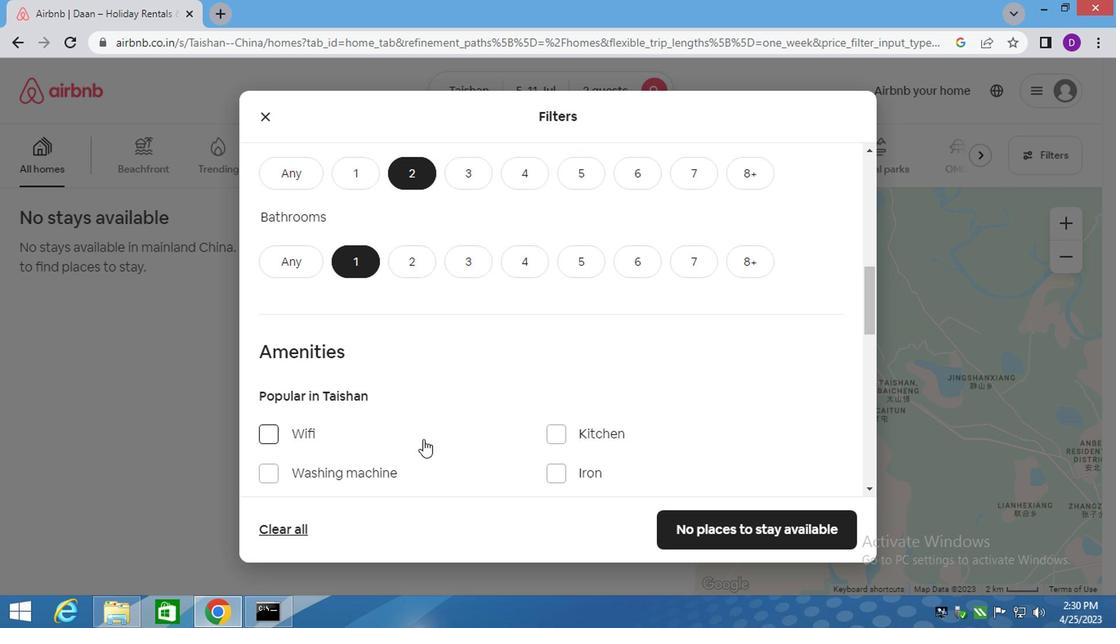 
Action: Mouse moved to (455, 429)
Screenshot: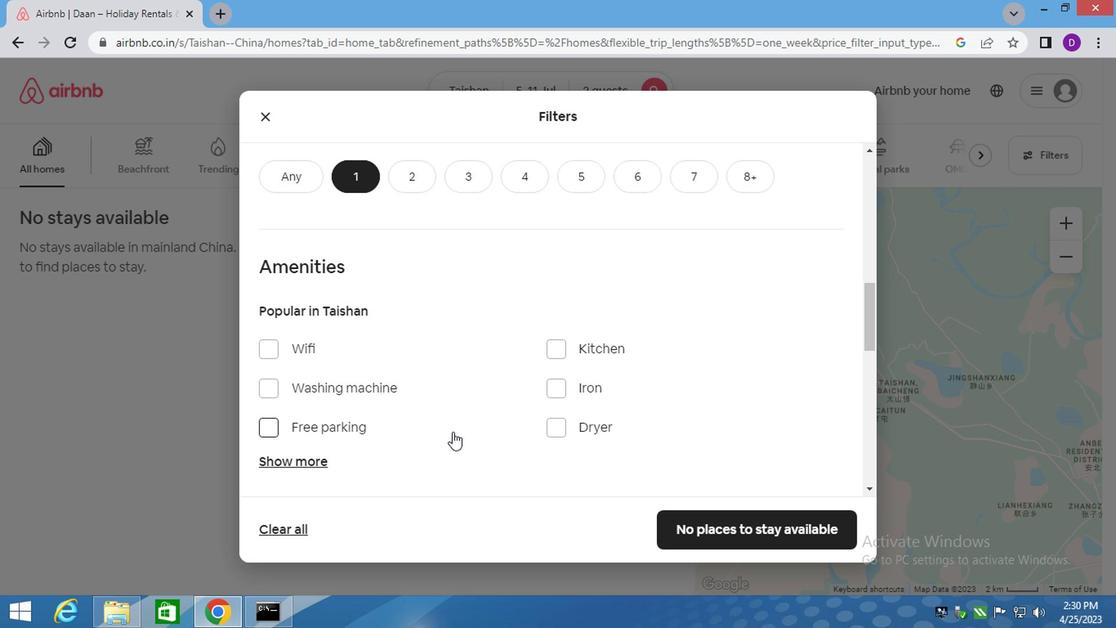 
Action: Mouse scrolled (455, 428) with delta (0, -1)
Screenshot: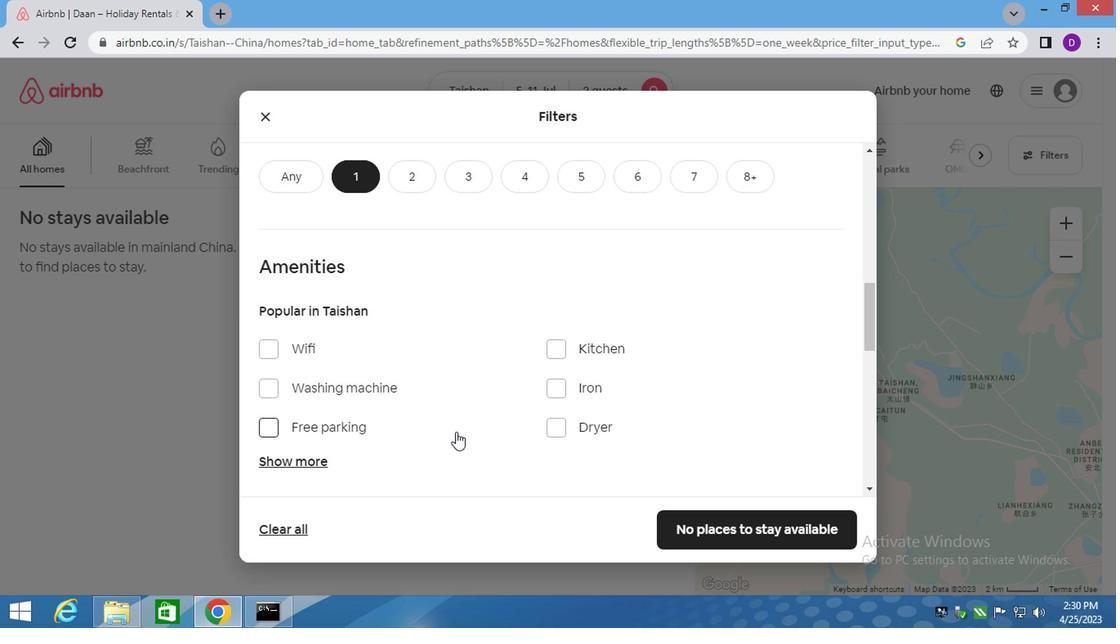 
Action: Mouse moved to (455, 427)
Screenshot: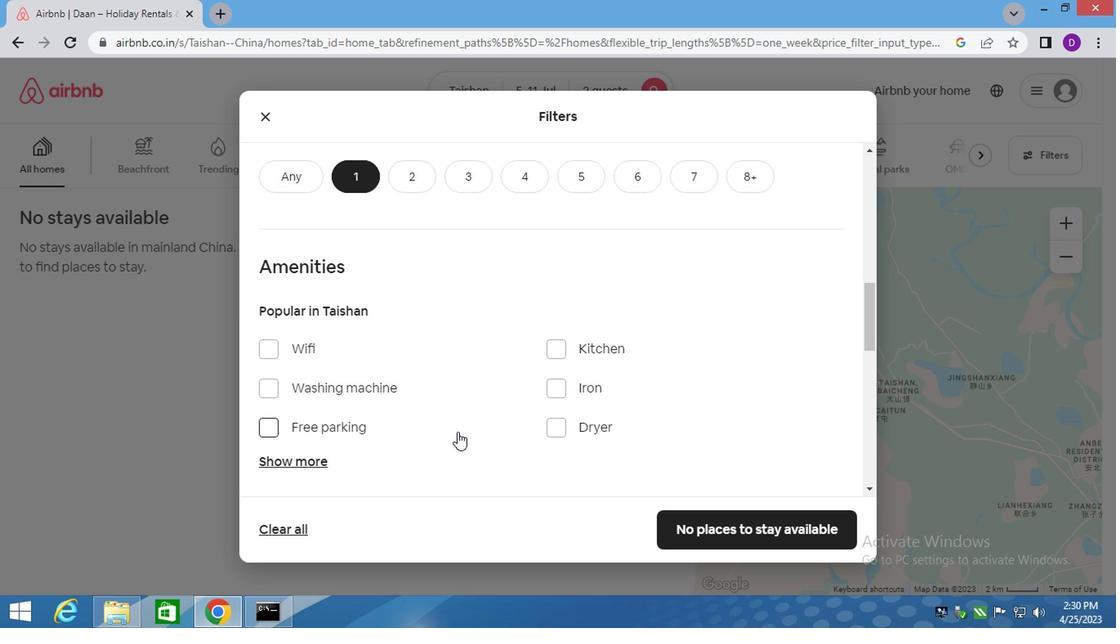 
Action: Mouse scrolled (455, 426) with delta (0, 0)
Screenshot: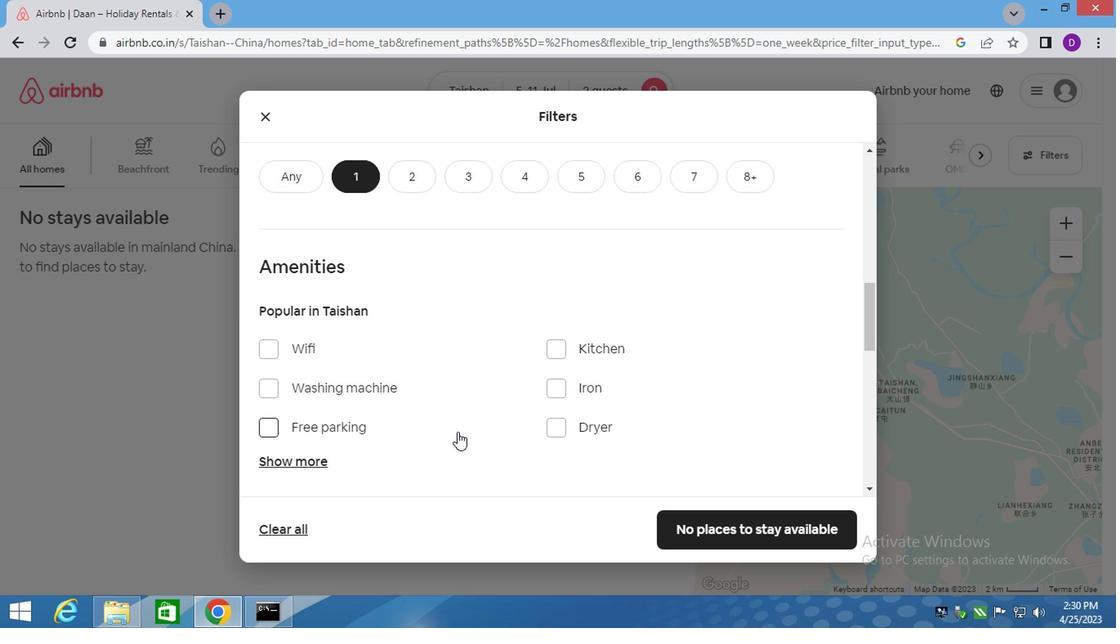 
Action: Mouse moved to (451, 414)
Screenshot: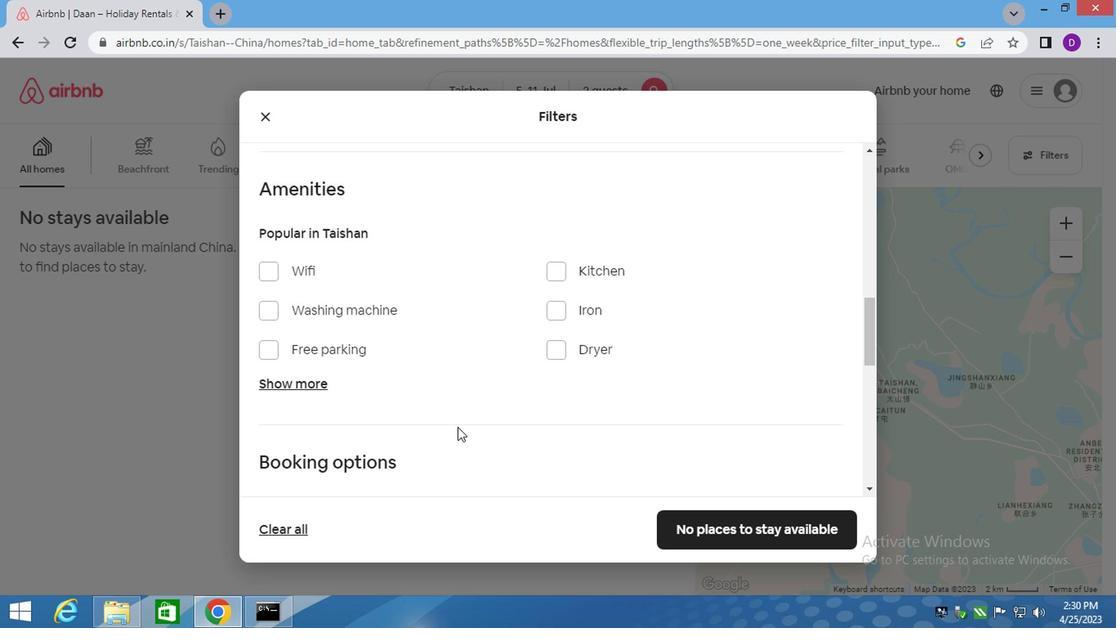 
Action: Mouse scrolled (451, 412) with delta (0, -1)
Screenshot: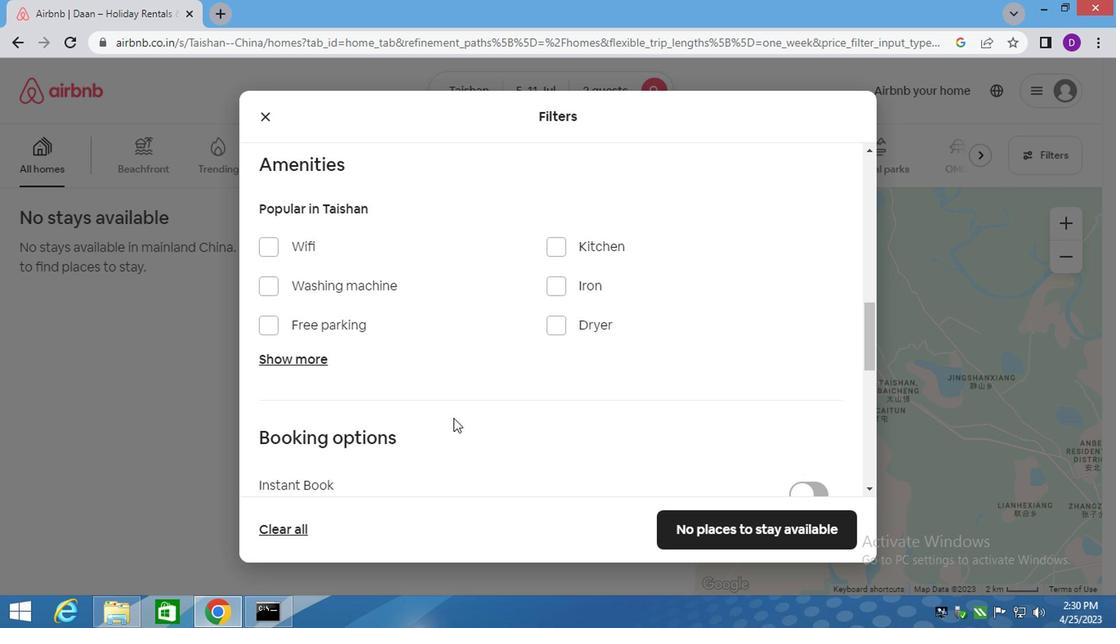 
Action: Mouse scrolled (451, 412) with delta (0, -1)
Screenshot: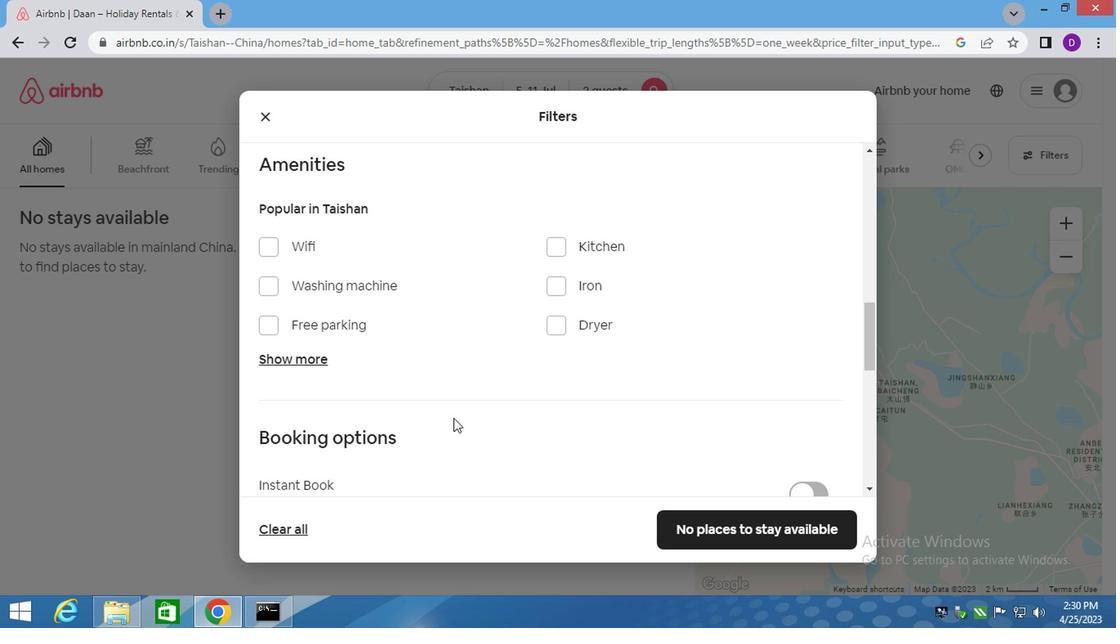 
Action: Mouse moved to (803, 319)
Screenshot: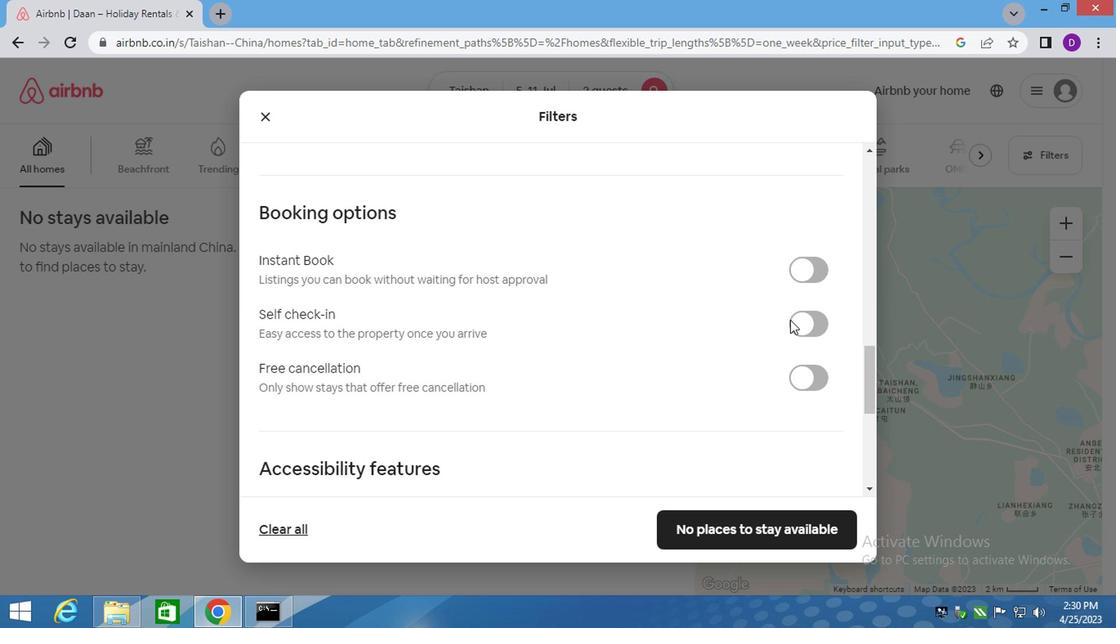 
Action: Mouse pressed left at (803, 319)
Screenshot: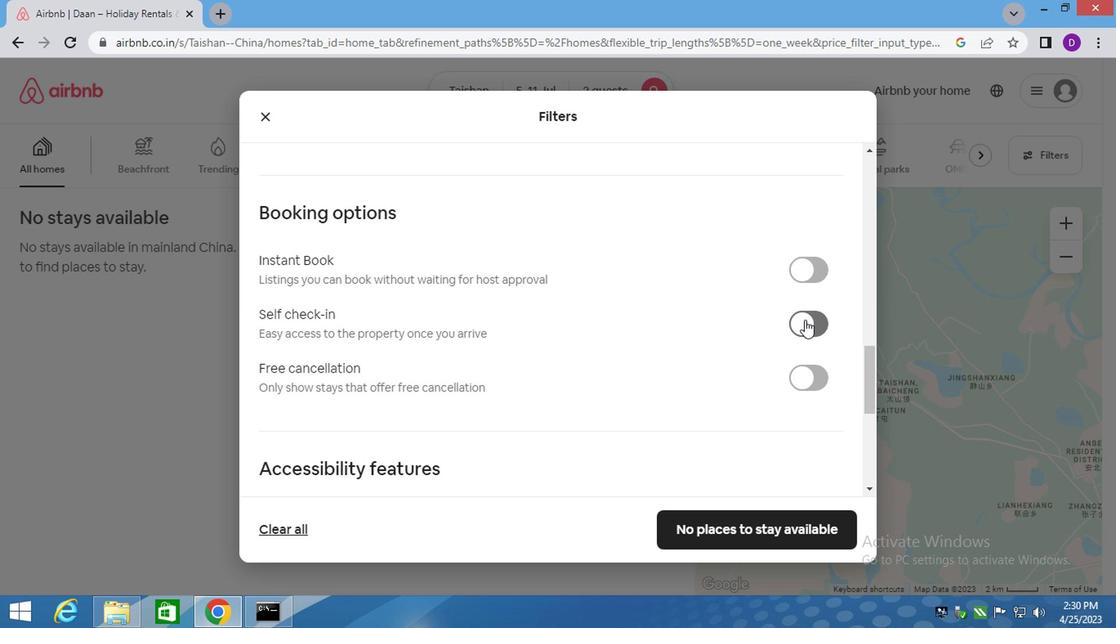 
Action: Mouse moved to (544, 370)
Screenshot: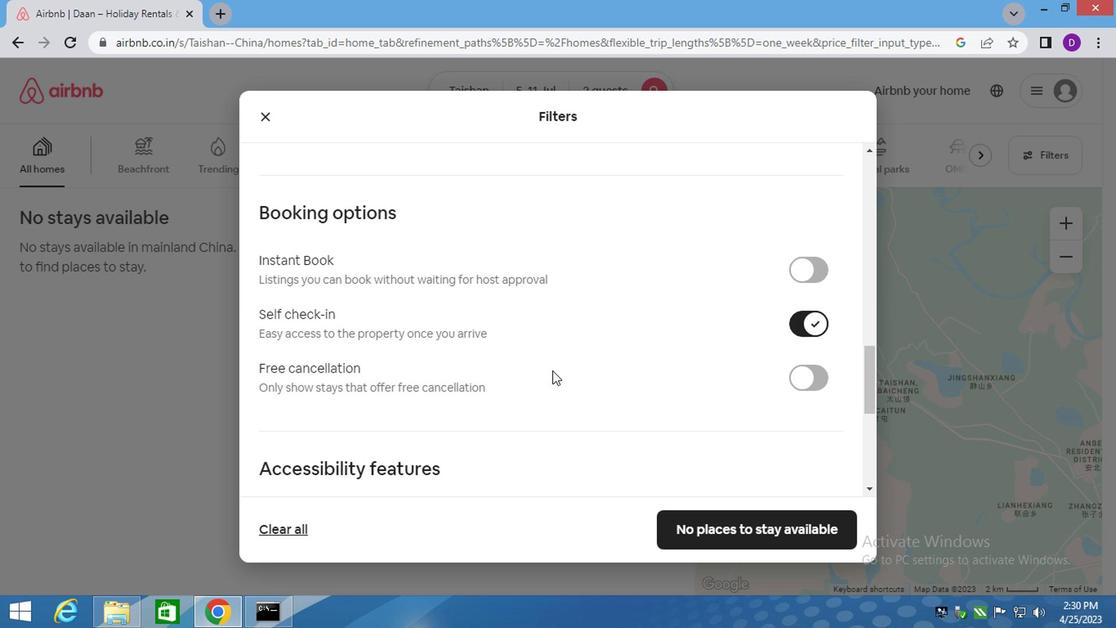 
Action: Mouse scrolled (544, 369) with delta (0, 0)
Screenshot: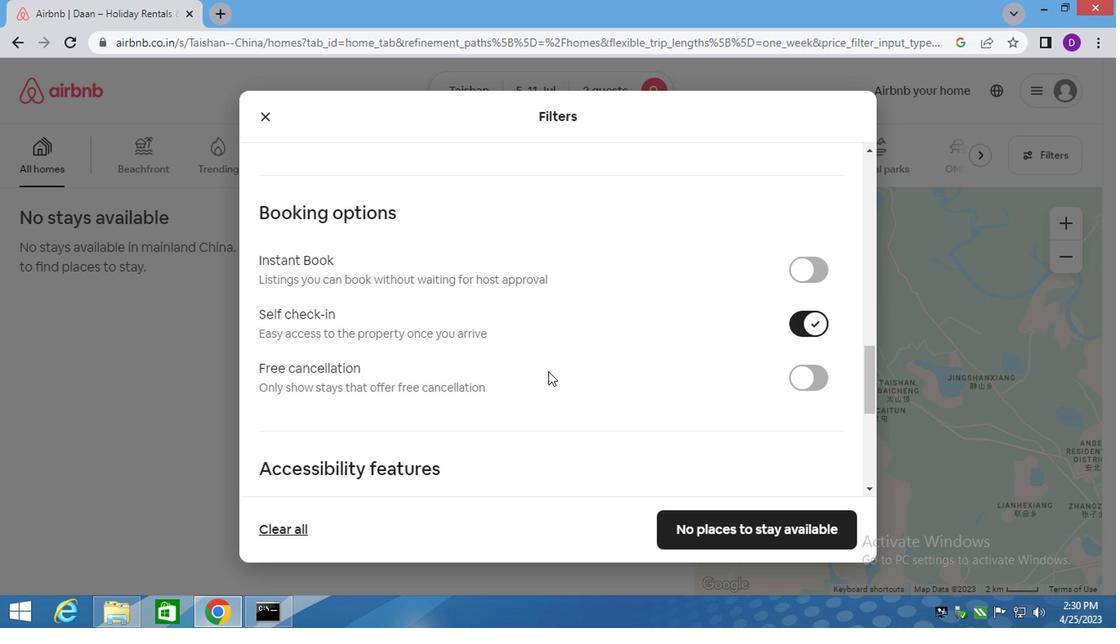 
Action: Mouse moved to (541, 376)
Screenshot: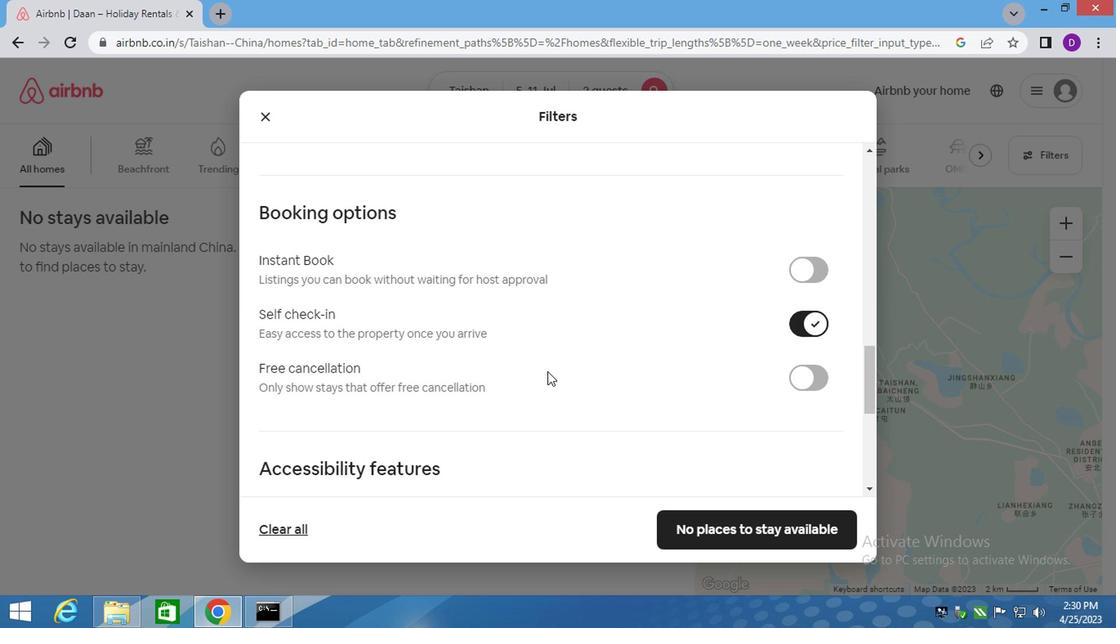 
Action: Mouse scrolled (542, 373) with delta (0, 0)
Screenshot: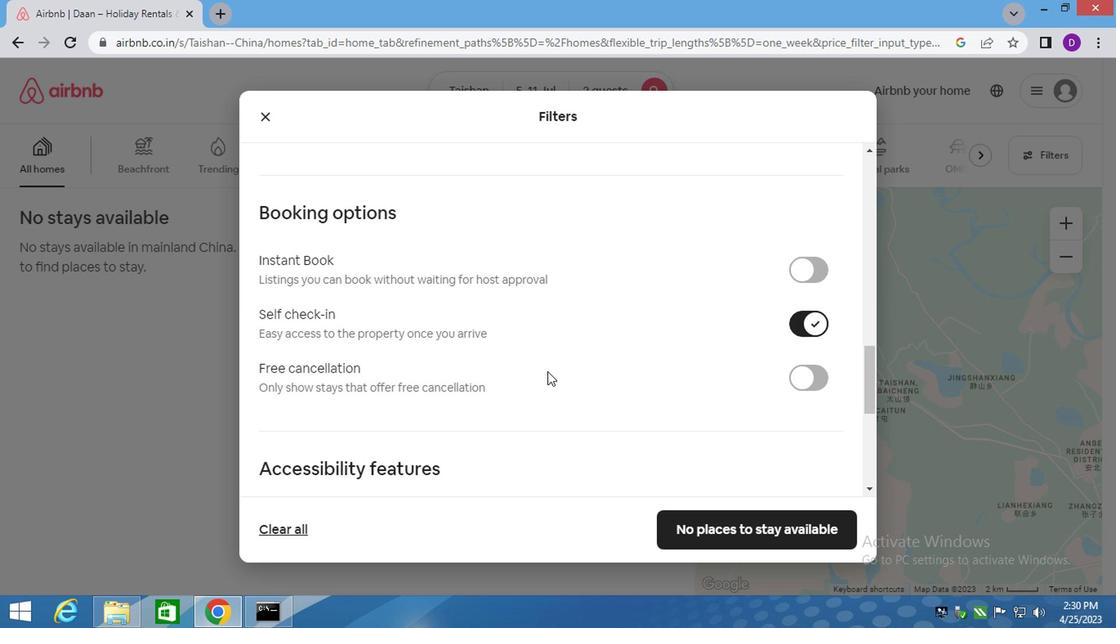 
Action: Mouse moved to (541, 378)
Screenshot: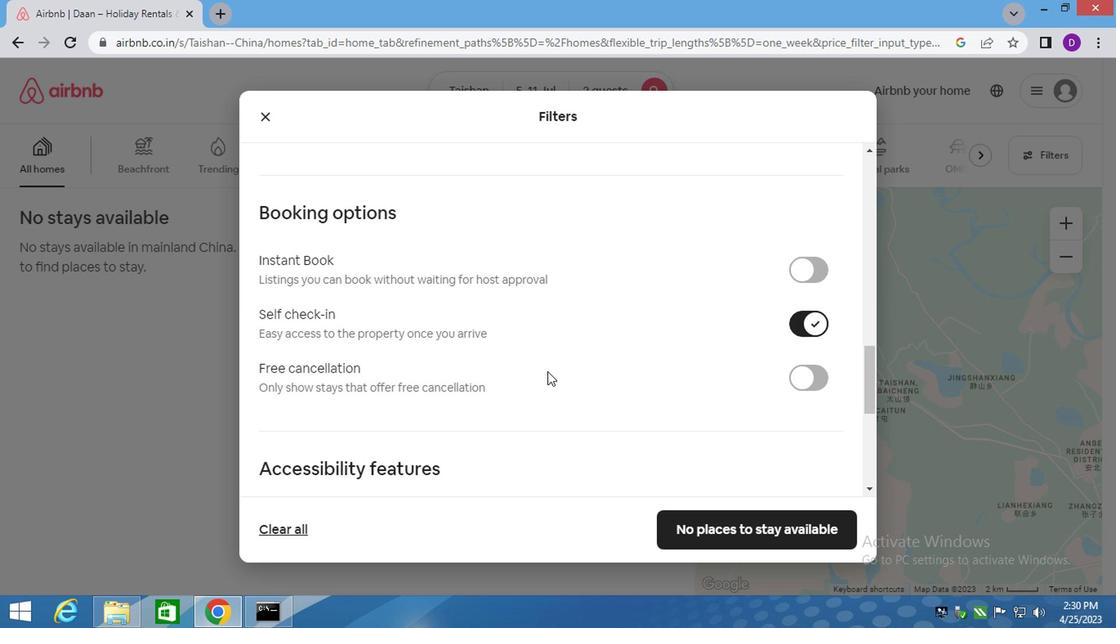 
Action: Mouse scrolled (541, 376) with delta (0, -1)
Screenshot: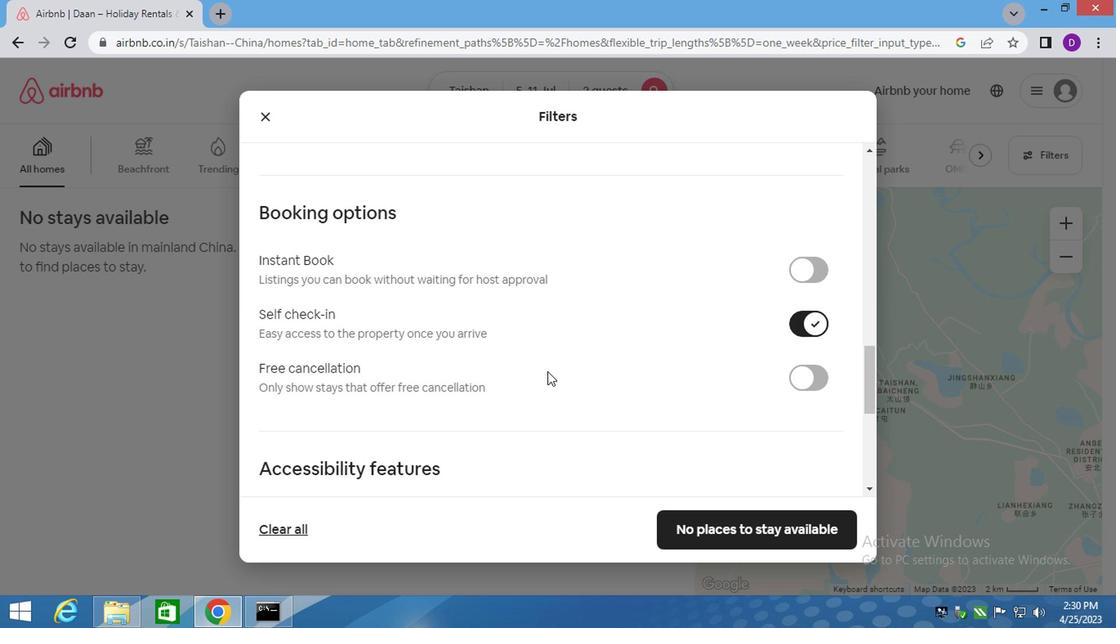 
Action: Mouse moved to (539, 380)
Screenshot: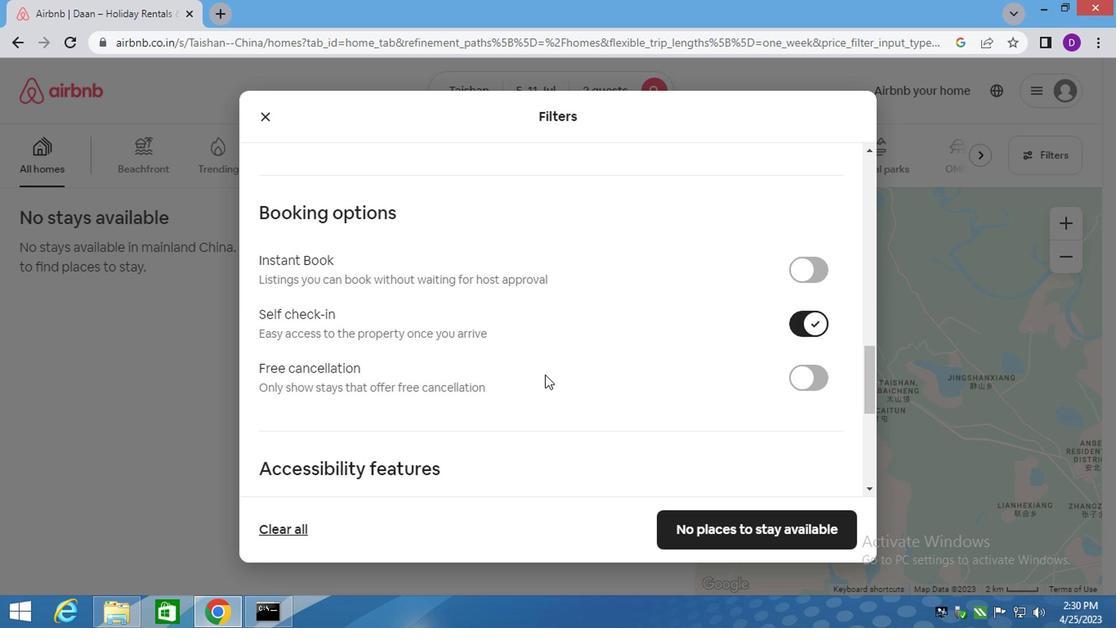 
Action: Mouse scrolled (539, 379) with delta (0, -1)
Screenshot: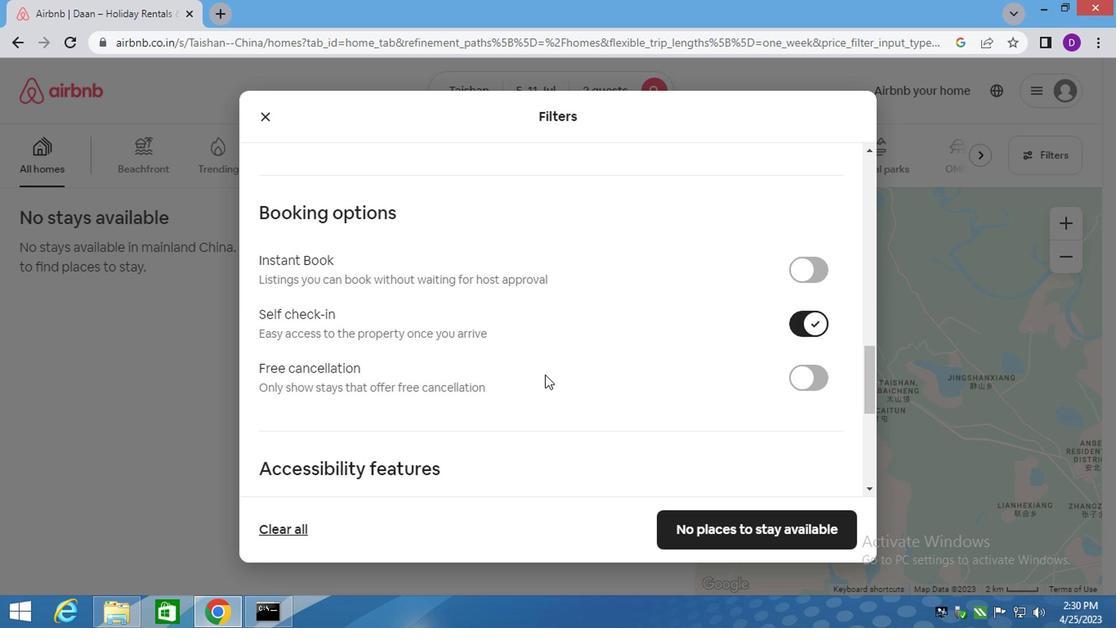 
Action: Mouse scrolled (539, 379) with delta (0, -1)
Screenshot: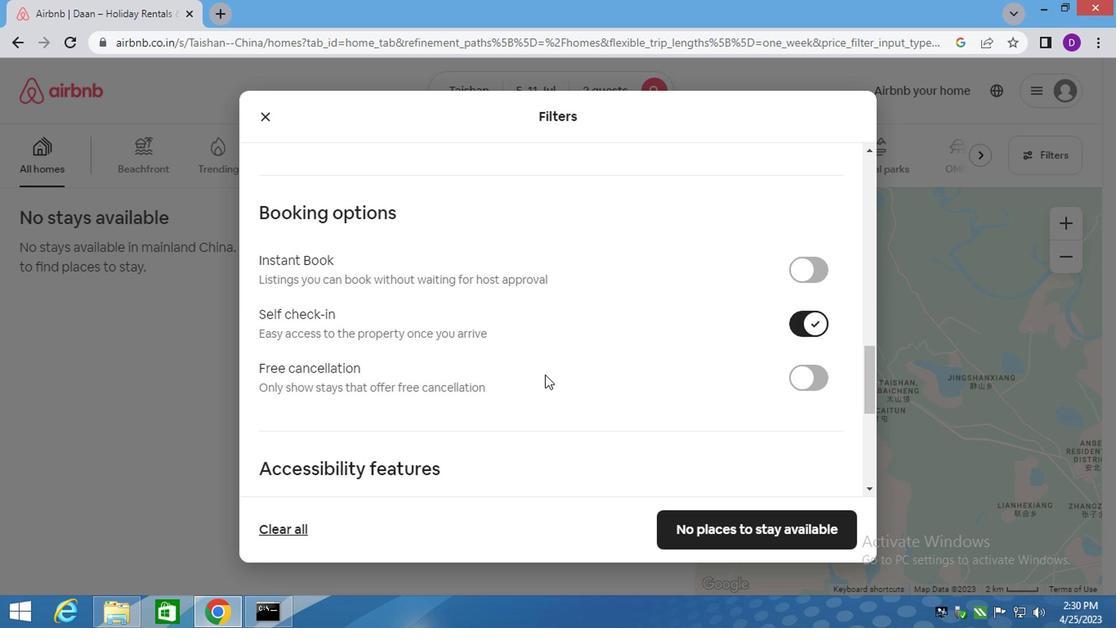 
Action: Mouse scrolled (539, 379) with delta (0, -1)
Screenshot: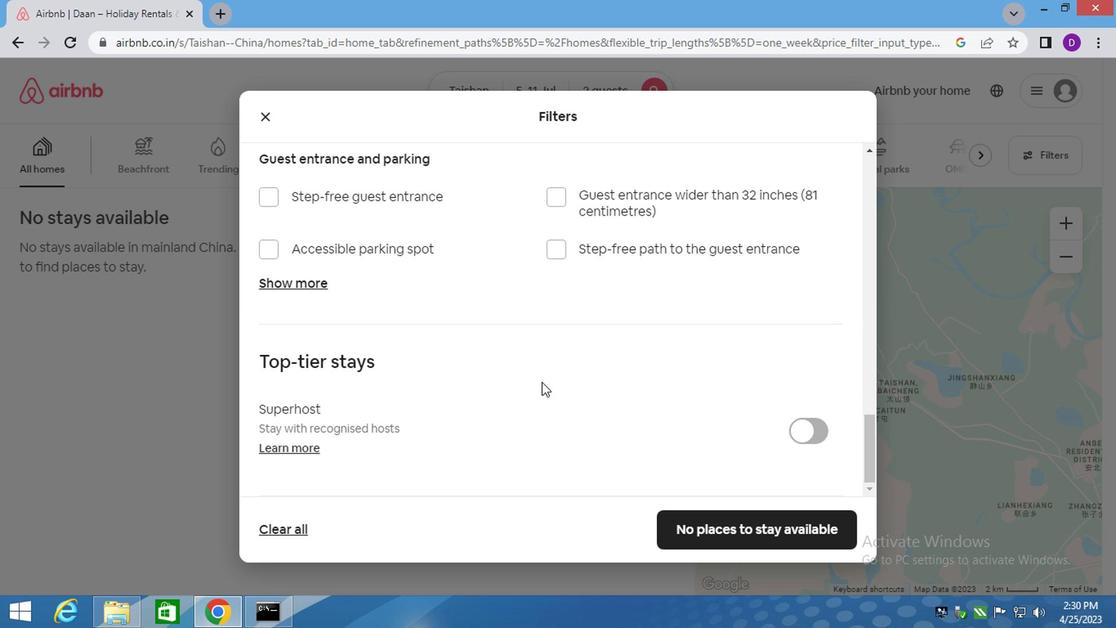 
Action: Mouse moved to (539, 380)
Screenshot: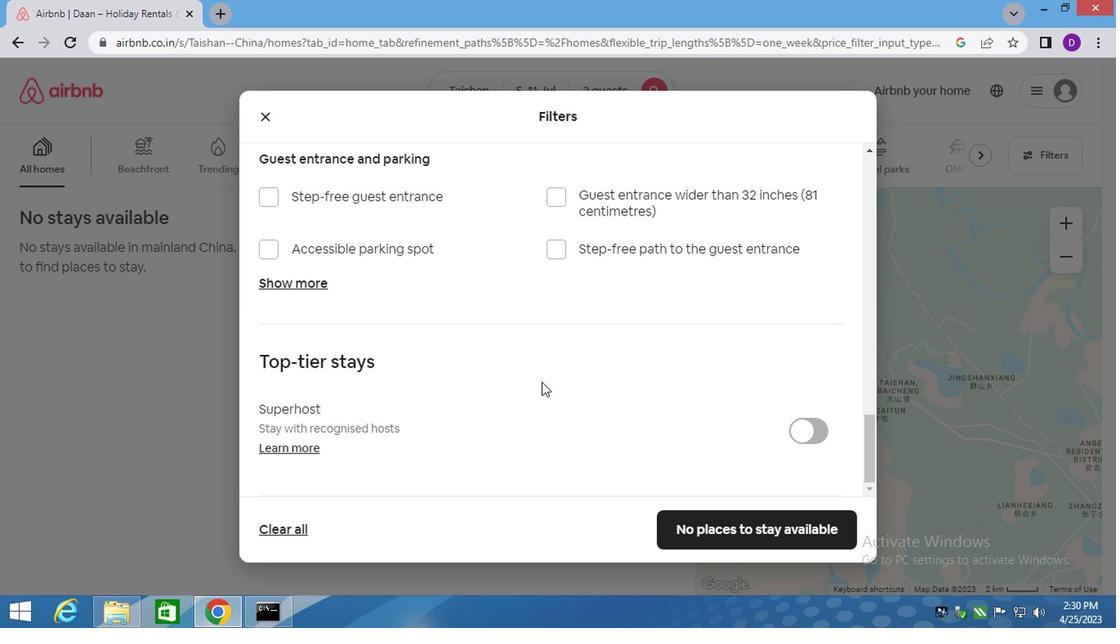 
Action: Mouse scrolled (539, 380) with delta (0, 0)
Screenshot: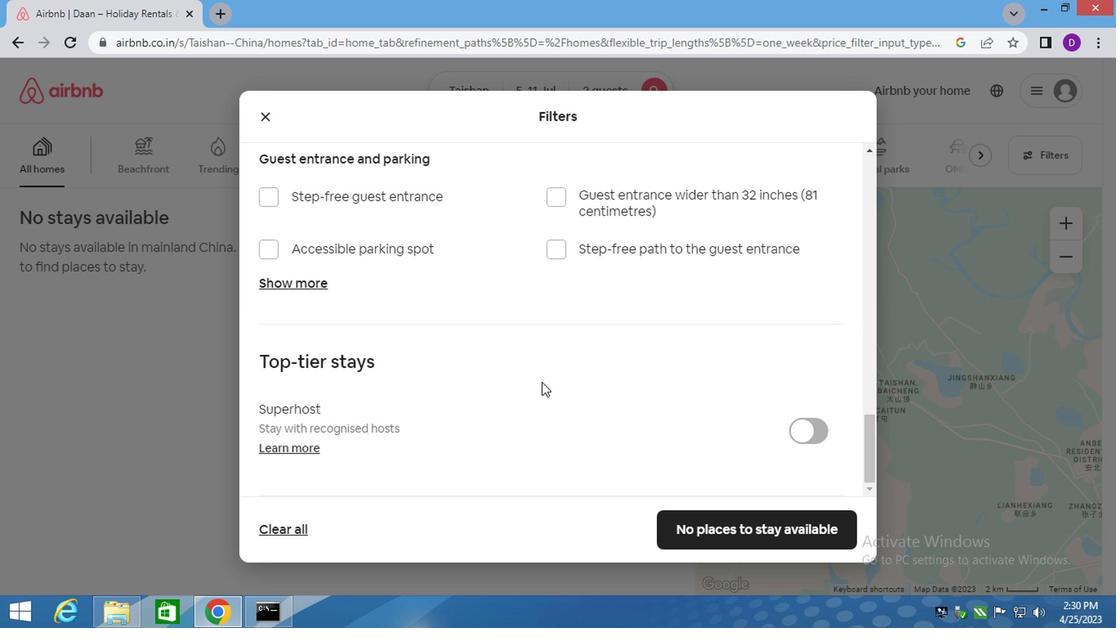 
Action: Mouse moved to (539, 383)
Screenshot: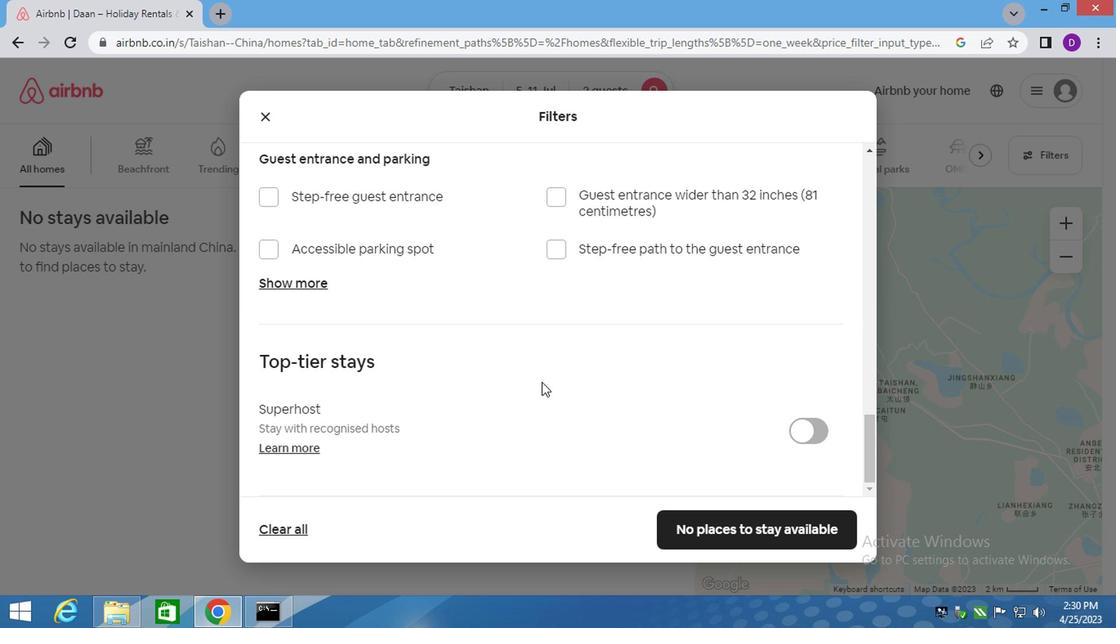 
Action: Mouse scrolled (539, 382) with delta (0, 0)
Screenshot: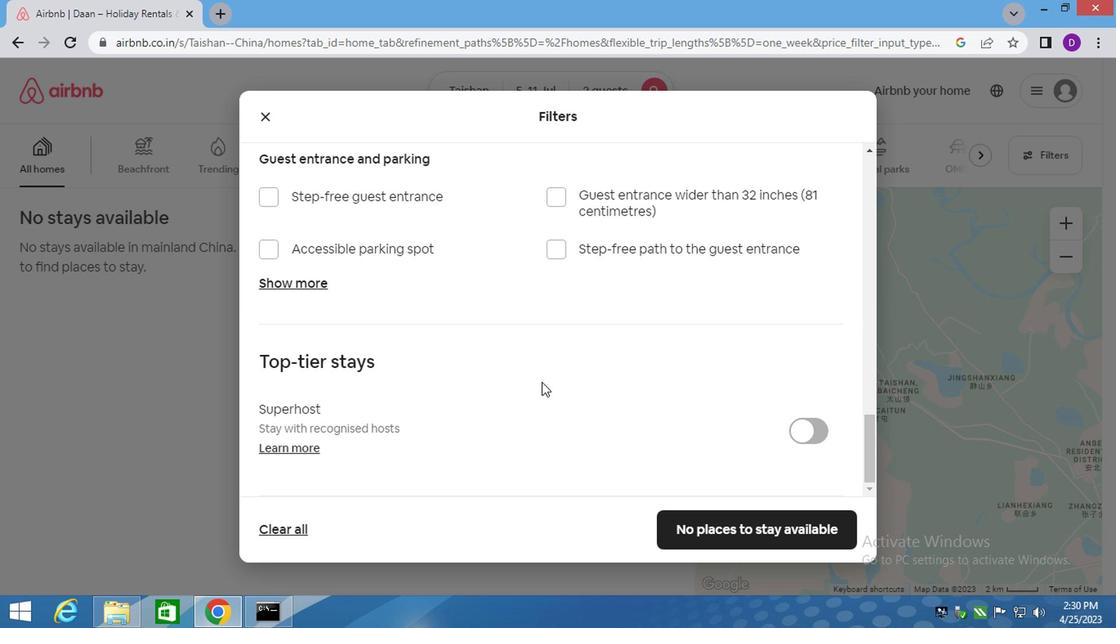 
Action: Mouse moved to (539, 384)
Screenshot: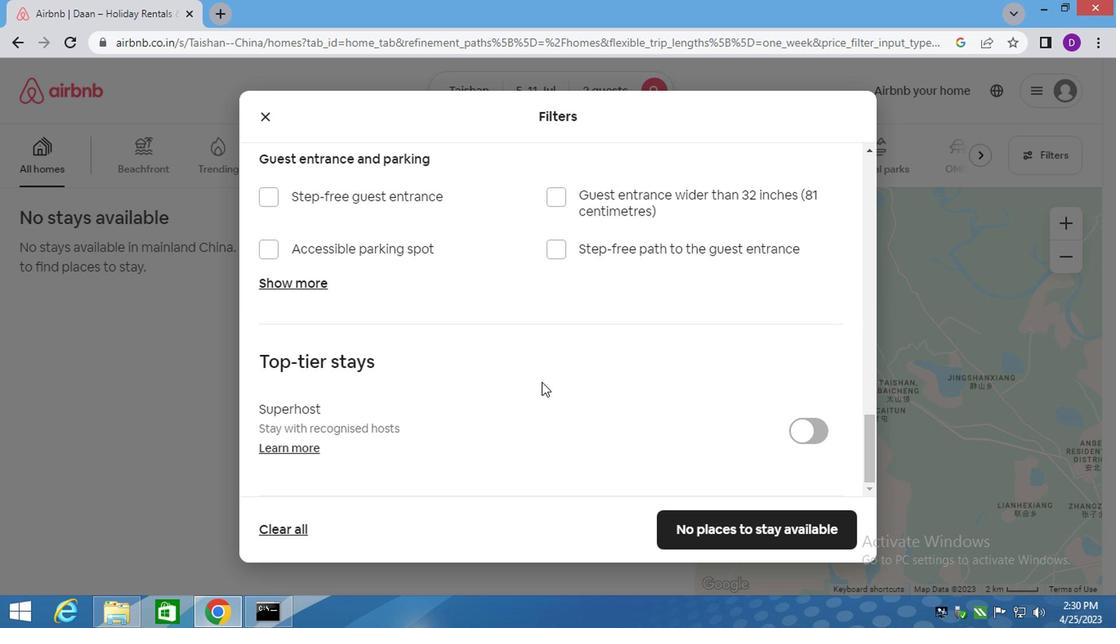 
Action: Mouse scrolled (539, 384) with delta (0, 0)
Screenshot: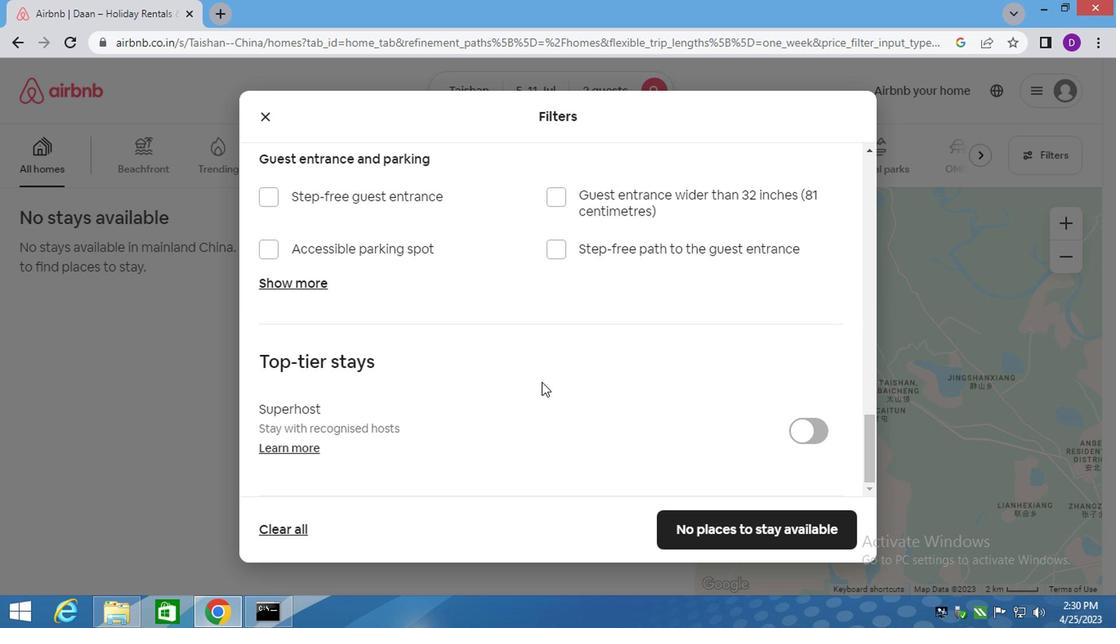
Action: Mouse moved to (539, 384)
Screenshot: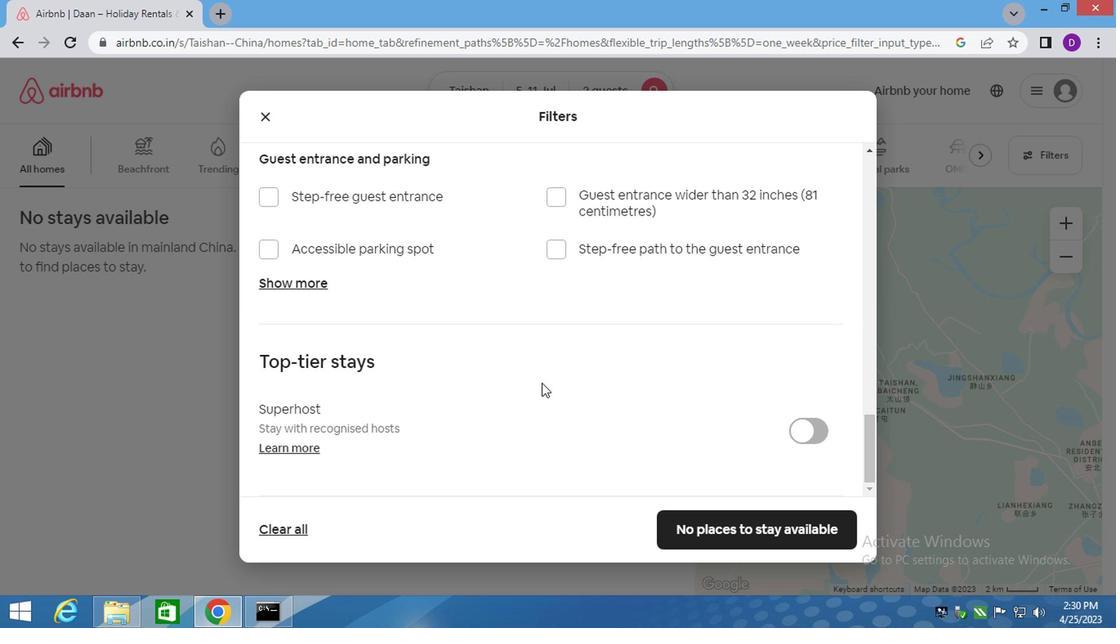 
Action: Mouse scrolled (539, 384) with delta (0, 0)
Screenshot: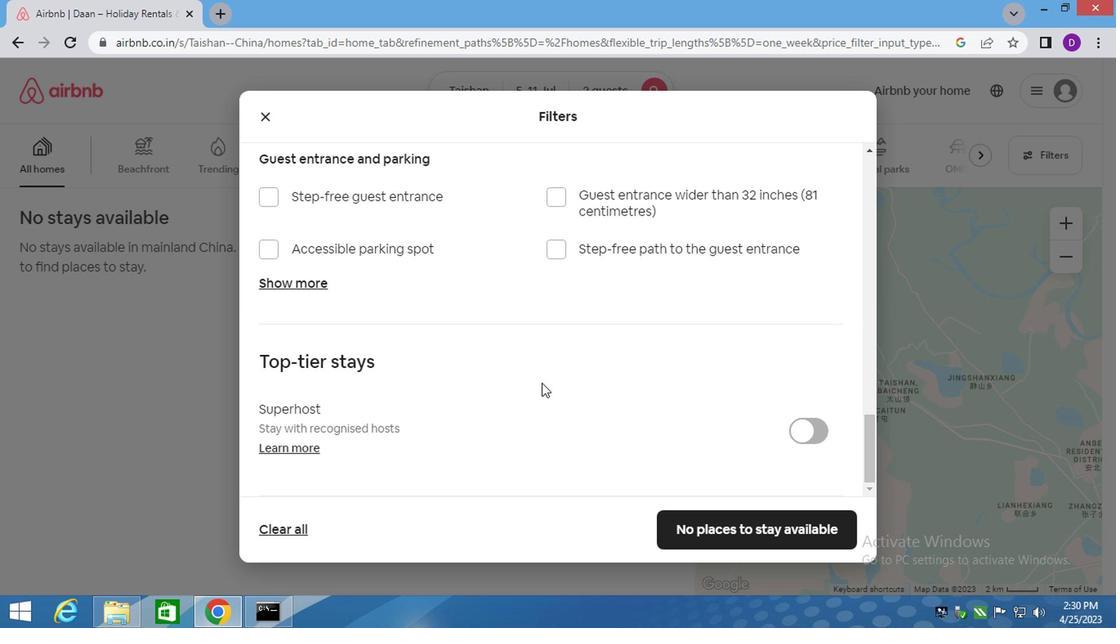 
Action: Mouse moved to (543, 390)
Screenshot: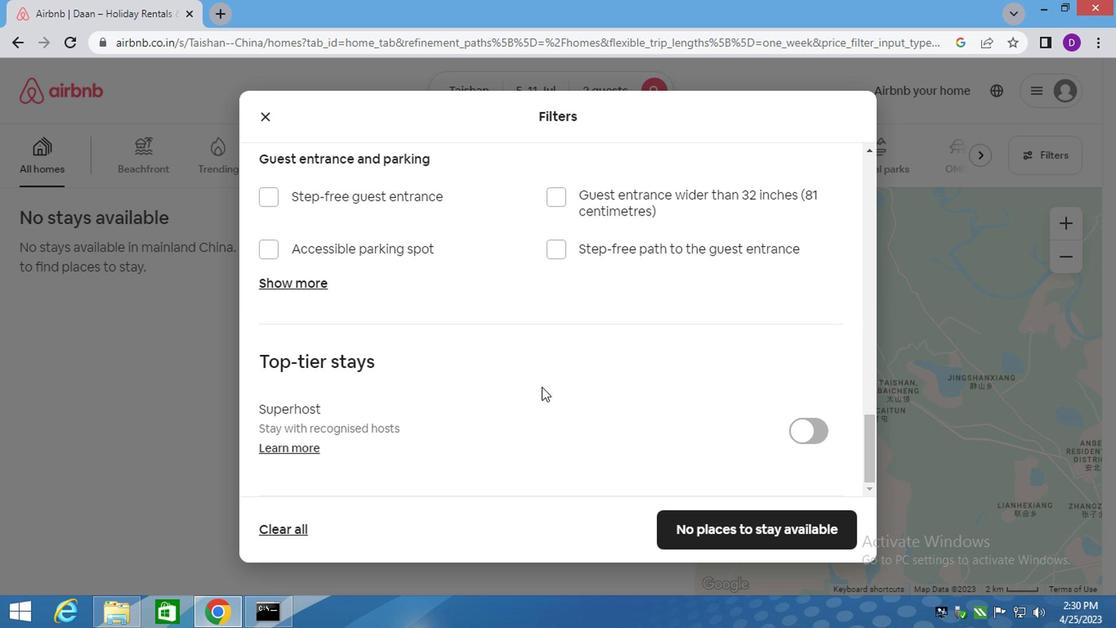 
Action: Mouse scrolled (543, 389) with delta (0, -1)
Screenshot: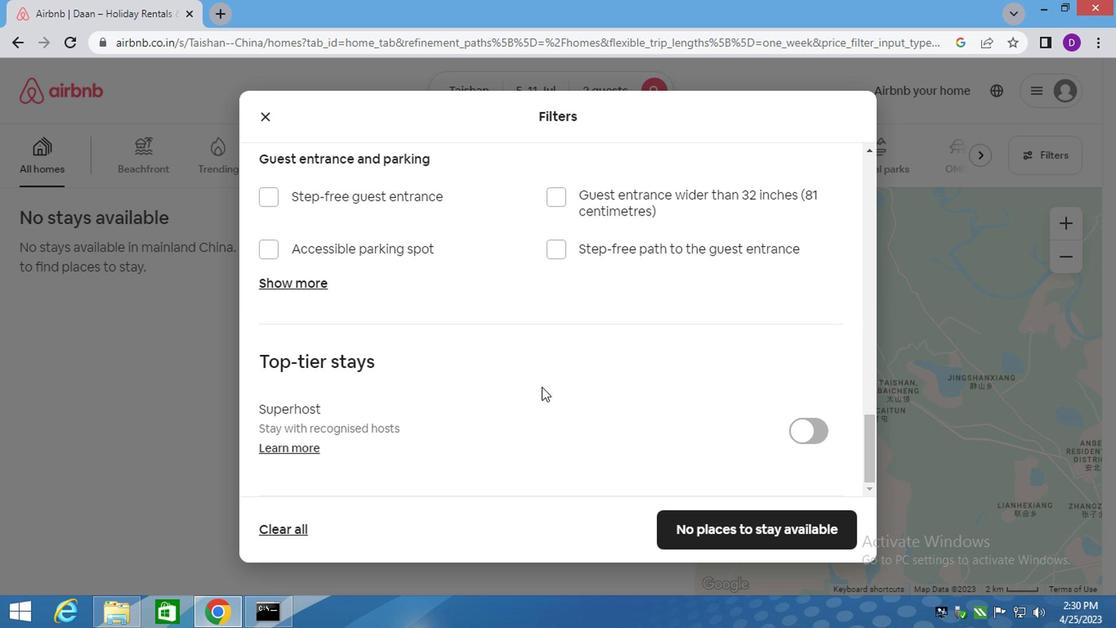 
Action: Mouse moved to (553, 397)
Screenshot: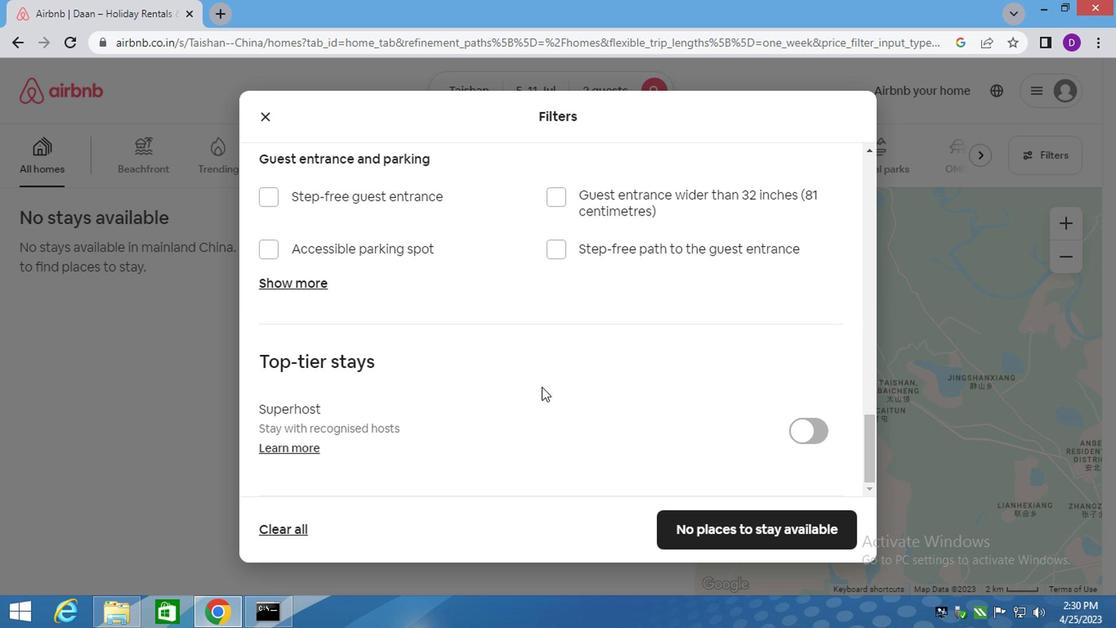 
Action: Mouse scrolled (553, 397) with delta (0, 0)
Screenshot: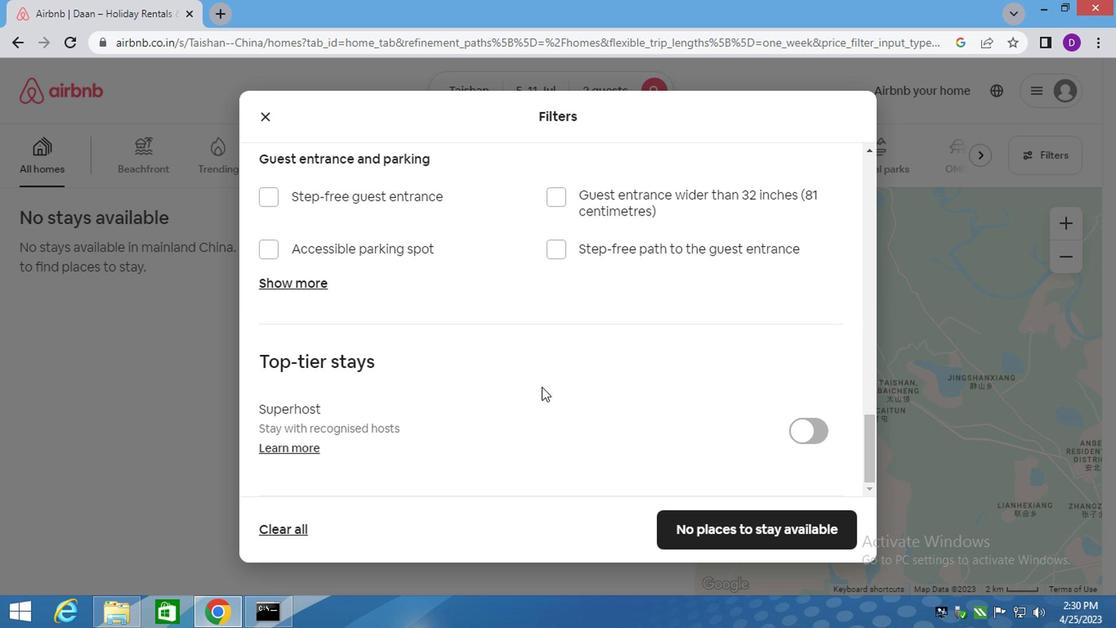
Action: Mouse moved to (569, 406)
Screenshot: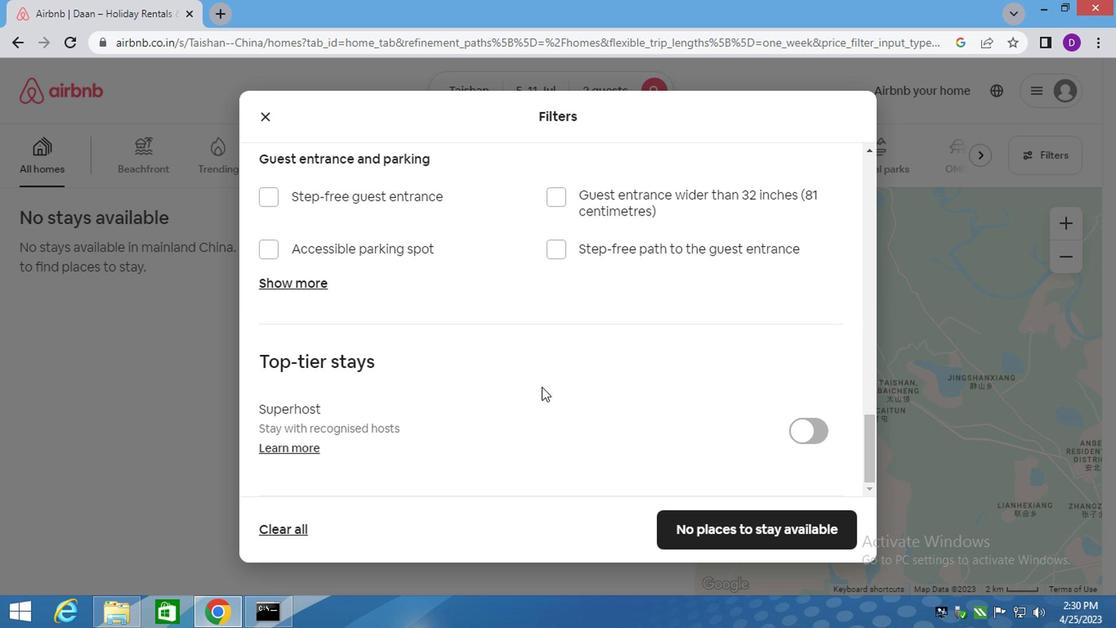 
Action: Mouse scrolled (569, 405) with delta (0, 0)
Screenshot: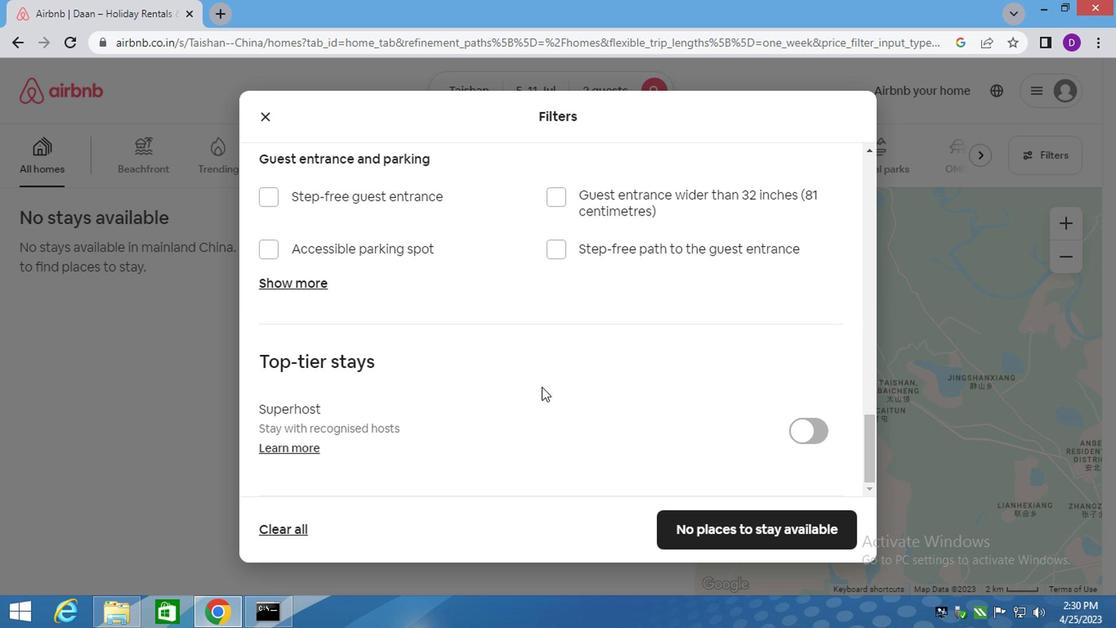 
Action: Mouse moved to (583, 412)
Screenshot: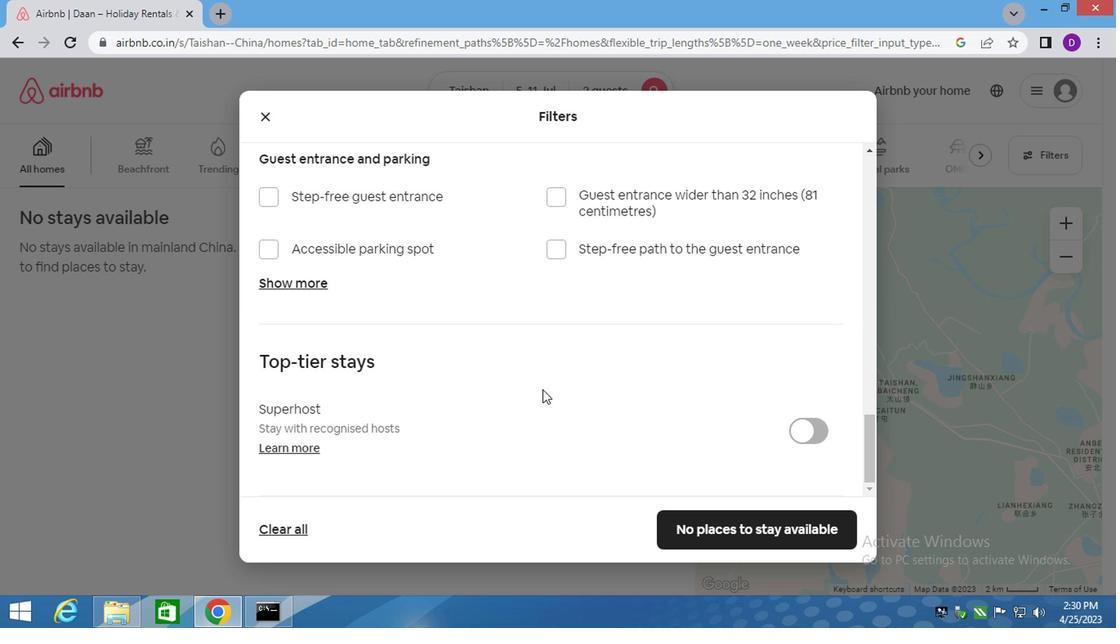 
Action: Mouse scrolled (583, 412) with delta (0, 0)
Screenshot: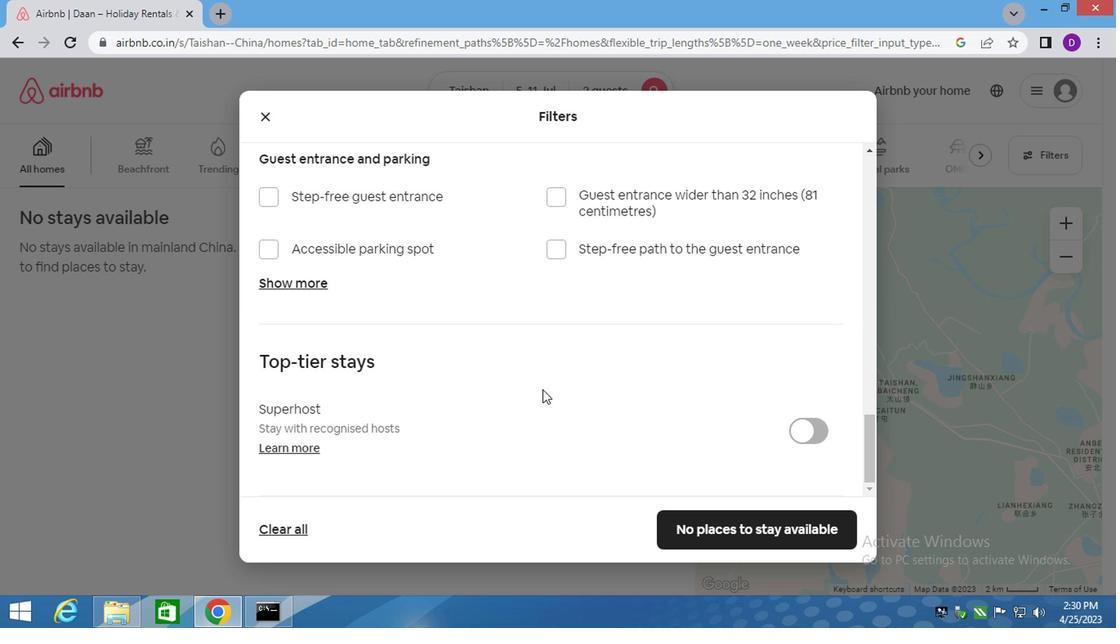 
Action: Mouse moved to (603, 422)
Screenshot: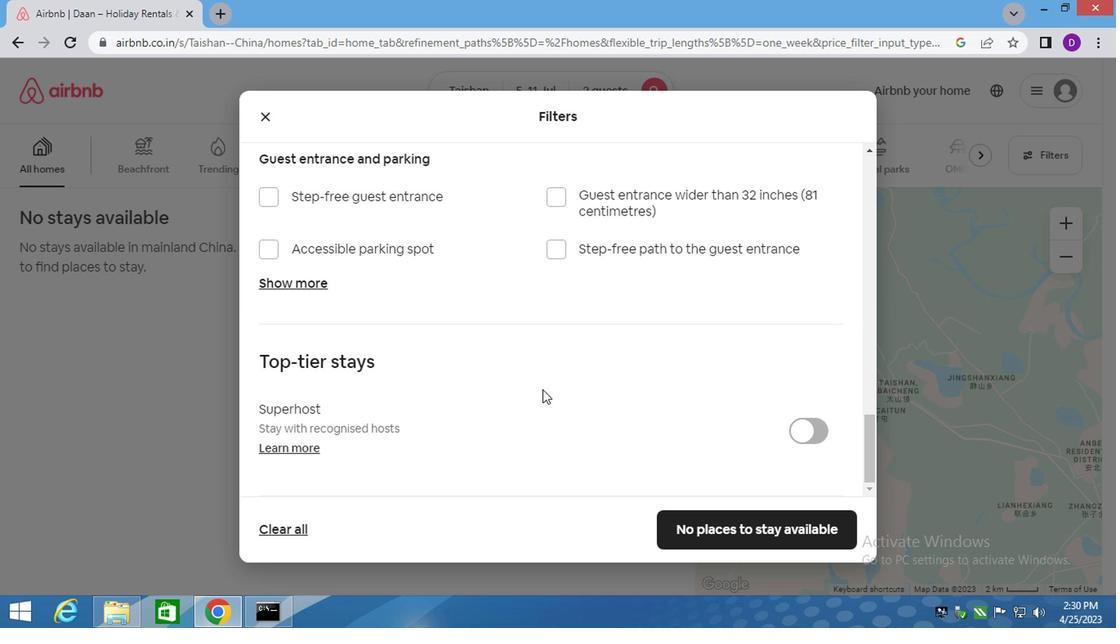 
Action: Mouse scrolled (603, 421) with delta (0, -1)
Screenshot: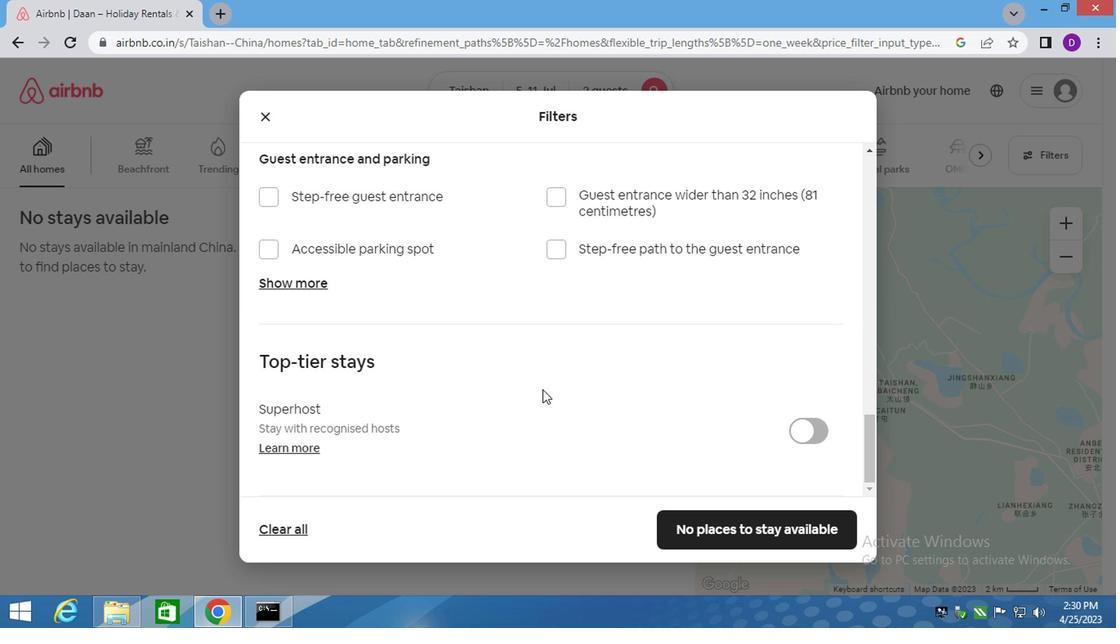 
Action: Mouse moved to (715, 517)
Screenshot: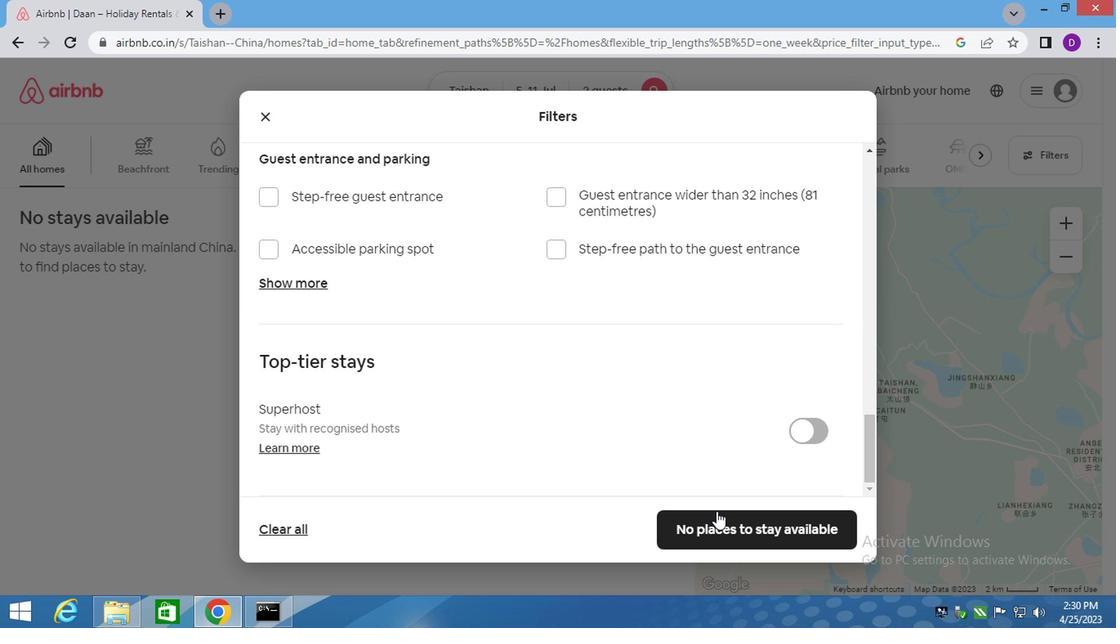 
Action: Mouse pressed left at (715, 517)
Screenshot: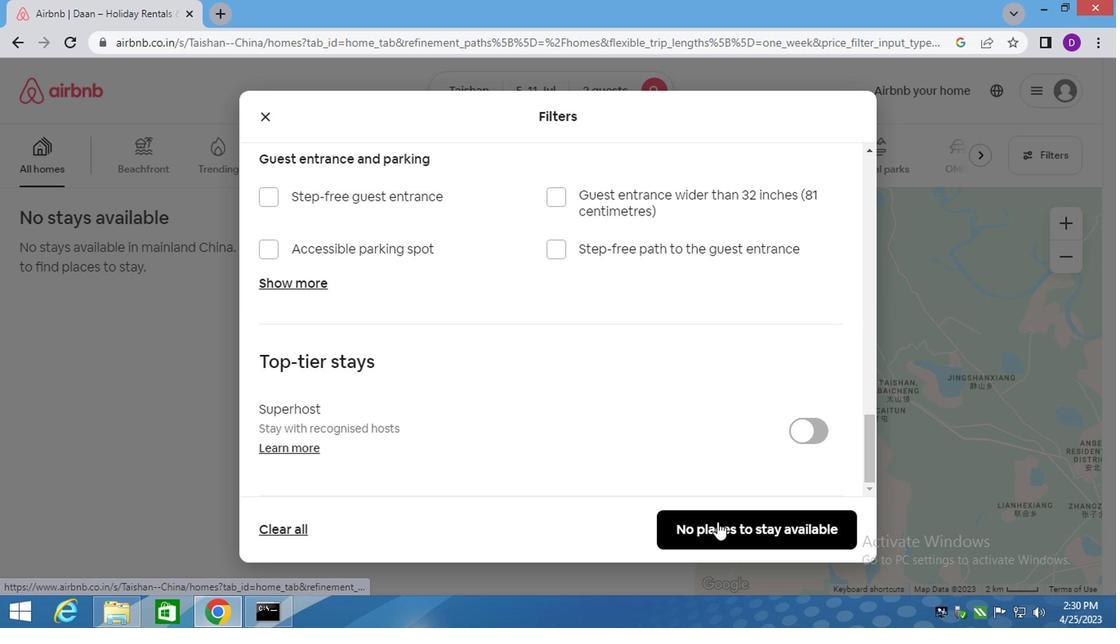 
Action: Mouse moved to (715, 517)
Screenshot: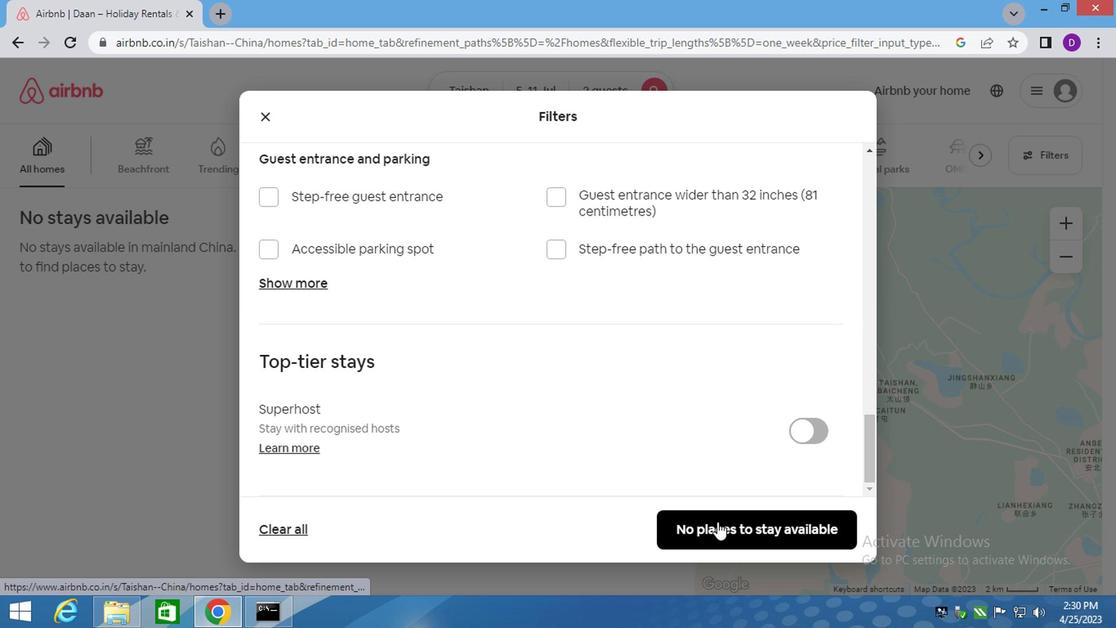 
